 Task: Add an event with the title Second Project Quality Control and Improvement Measures, date '2023/12/11', time 9:15 AM to 11:15 AMand add a description: The training session will be facilitated by experienced professionals who specialize in team dynamics, collaboration, and organizational development. They will provide valuable insights, facilitate discussions, and guide participants through practical exercises to reinforce the concepts covered., put the event into Blue category . Add location for the event as: 321 Parc de la Ciutadella, Barcelona, Spain, logged in from the account softage.9@softage.netand send the event invitation to softage.7@softage.net with CC to  softage.8@softage.net. Set a reminder for the event 1 hour before
Action: Mouse moved to (98, 112)
Screenshot: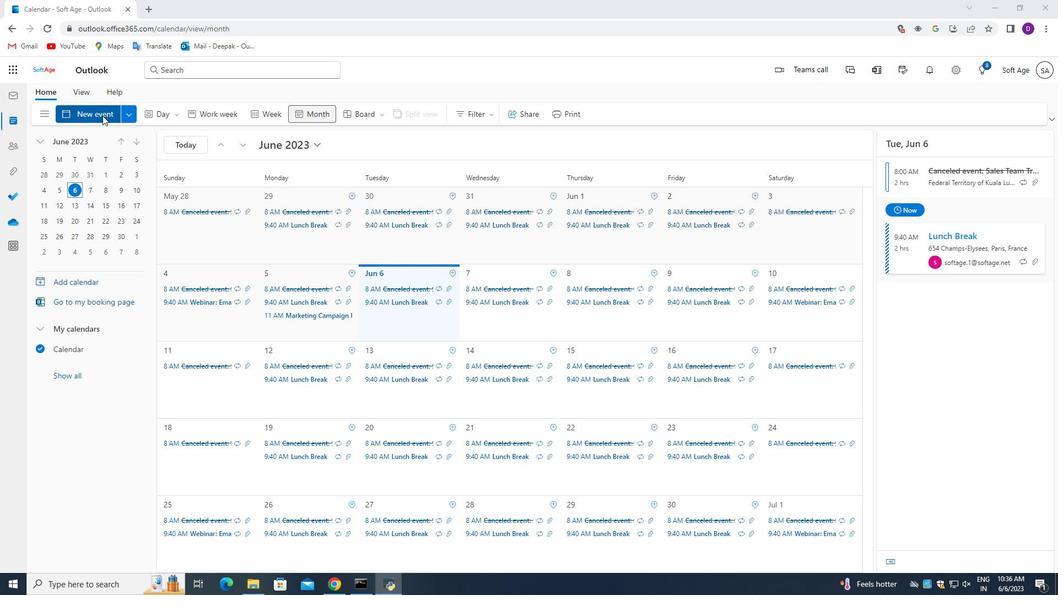 
Action: Mouse pressed left at (98, 112)
Screenshot: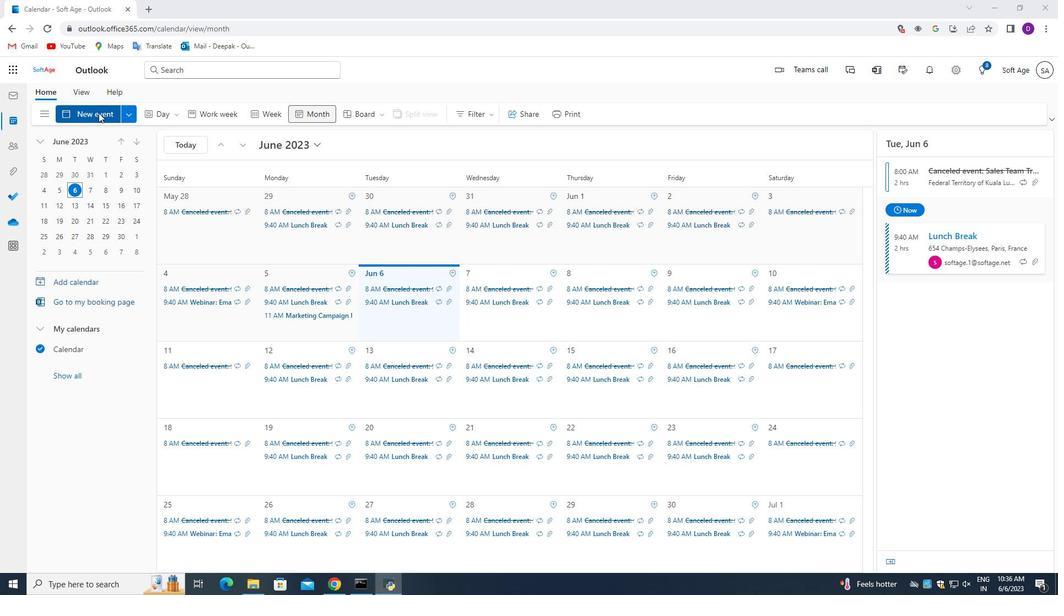 
Action: Mouse moved to (373, 436)
Screenshot: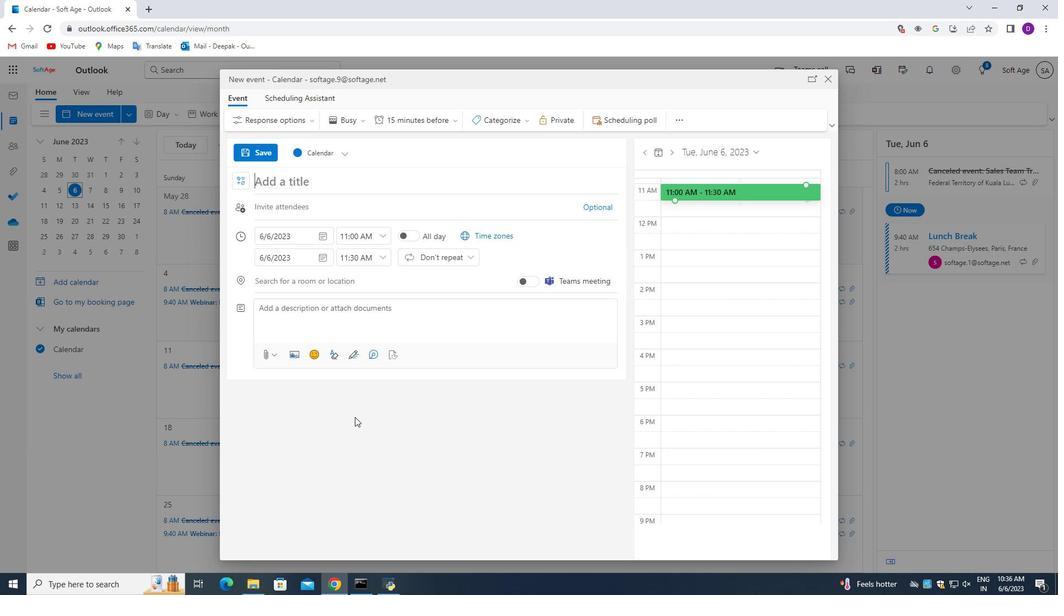 
Action: Key pressed <Key.shift_r>Second<Key.space><Key.shift>Project<Key.space><Key.shift_r>Quality<Key.space><Key.shift_r>Control<Key.space>and<Key.space><Key.shift>Improvement<Key.space><Key.shift>Measures
Screenshot: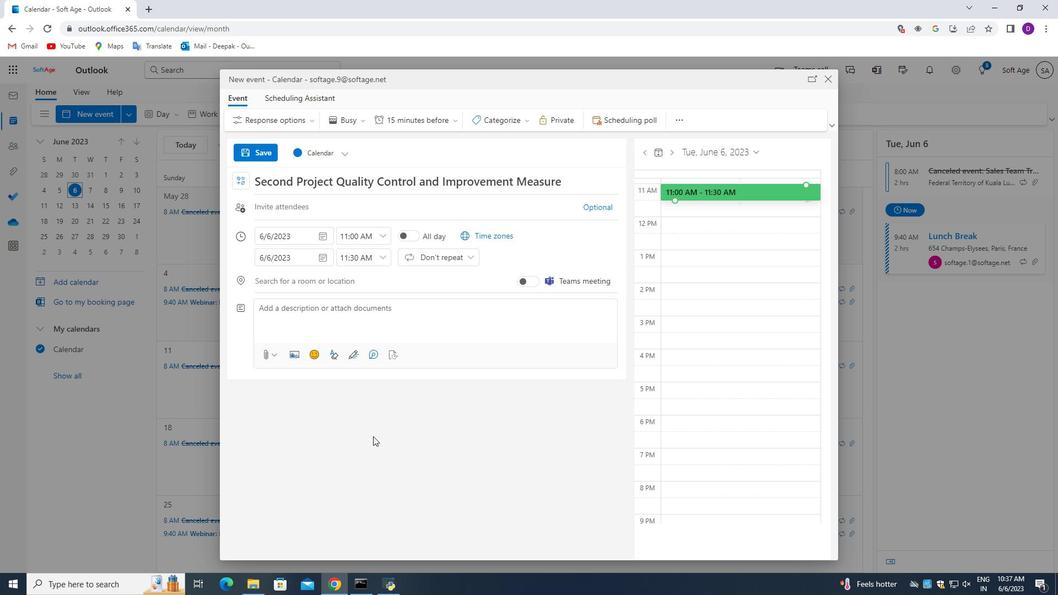 
Action: Mouse moved to (325, 235)
Screenshot: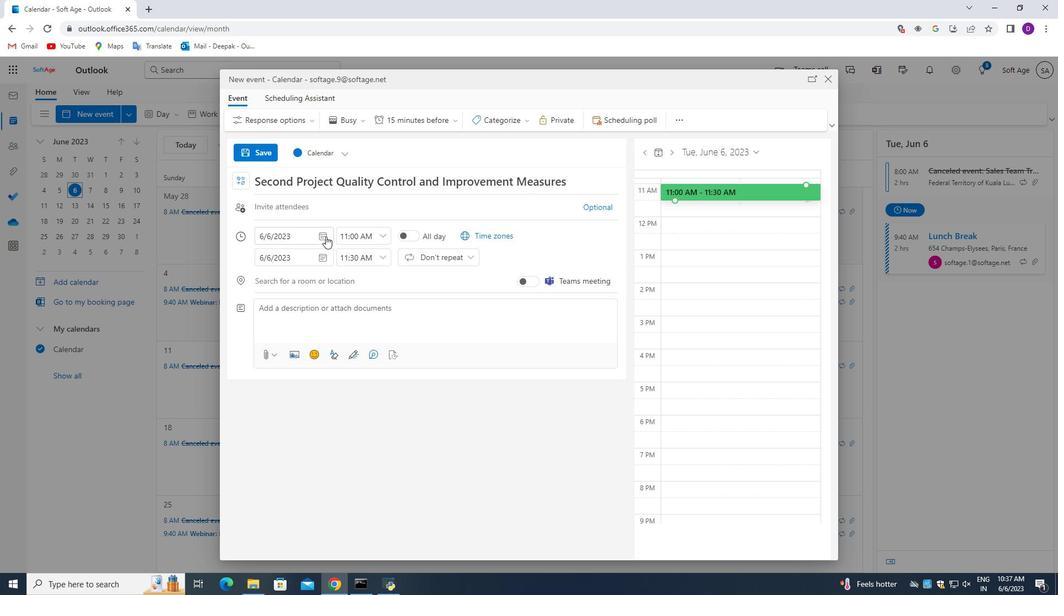 
Action: Mouse pressed left at (325, 235)
Screenshot: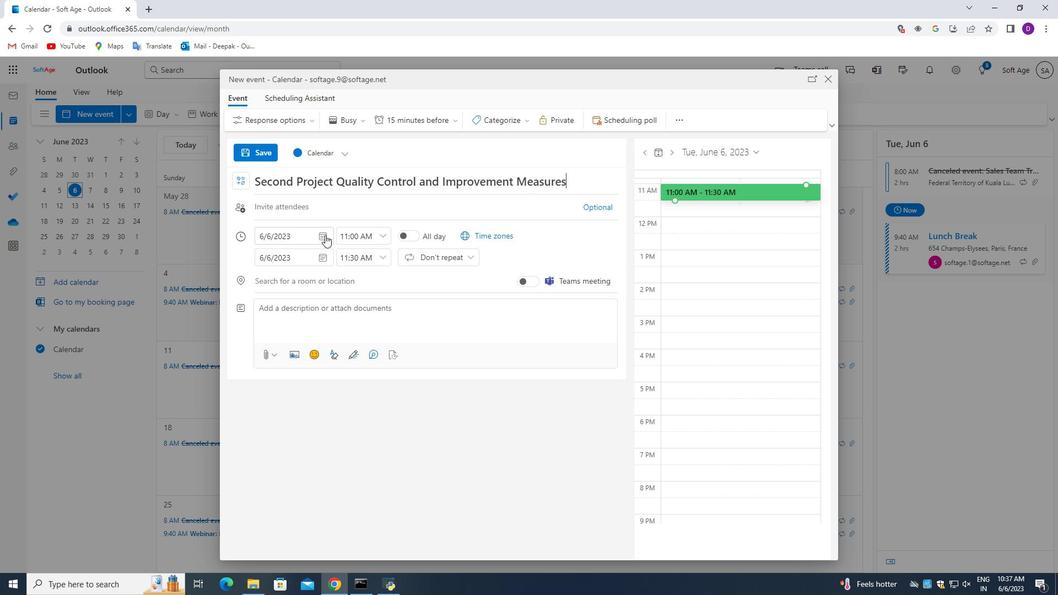 
Action: Mouse moved to (293, 255)
Screenshot: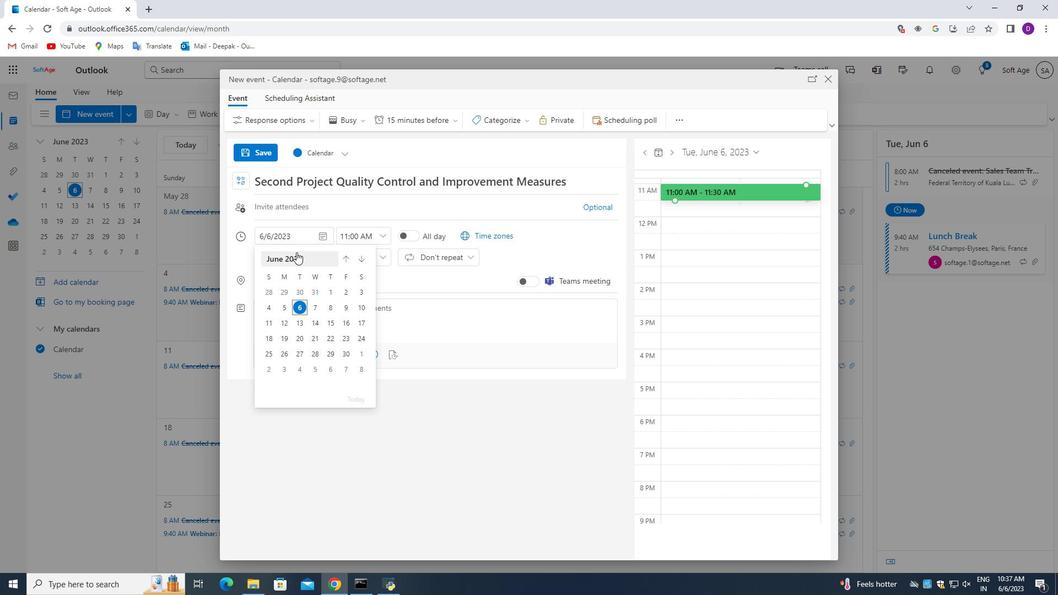 
Action: Mouse pressed left at (293, 255)
Screenshot: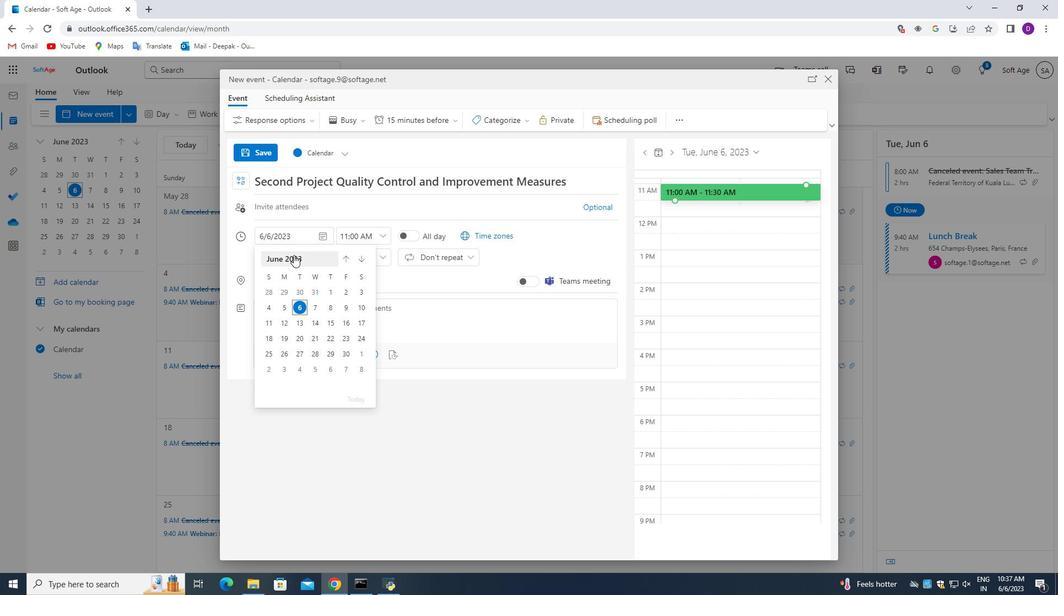 
Action: Mouse moved to (355, 342)
Screenshot: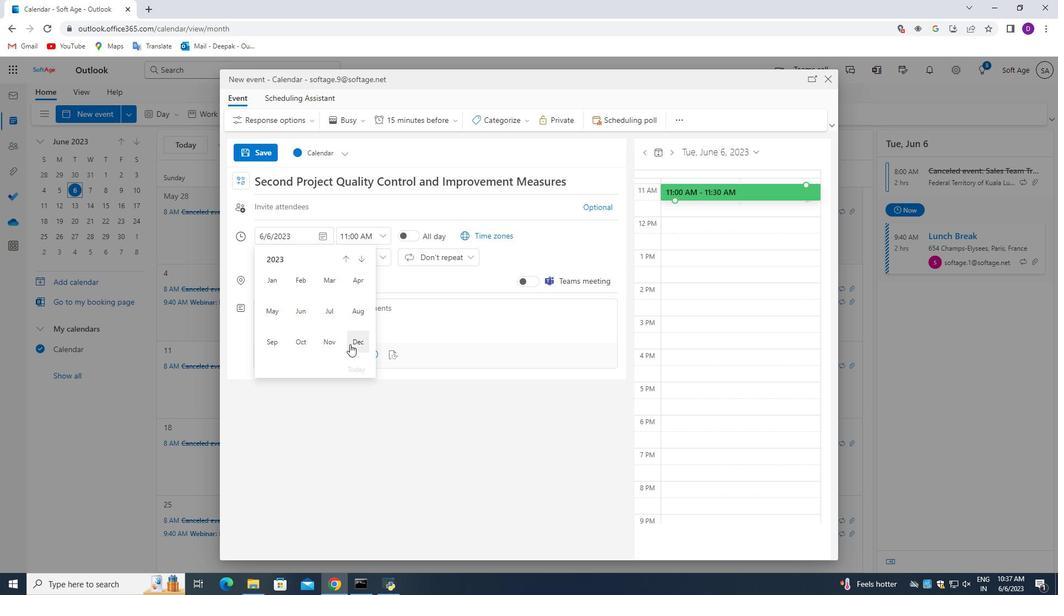 
Action: Mouse pressed left at (355, 342)
Screenshot: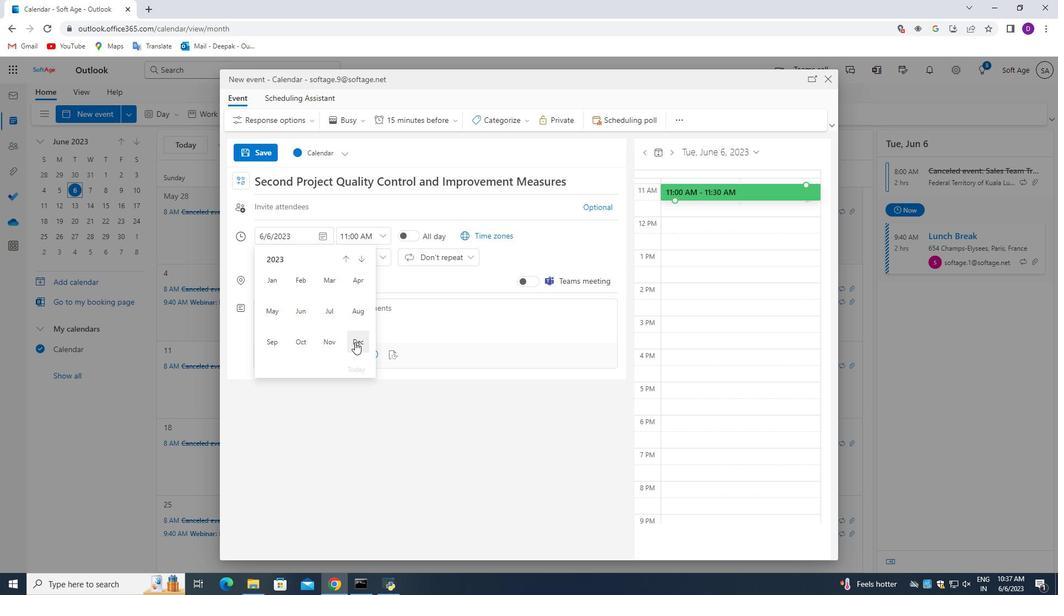 
Action: Mouse moved to (287, 324)
Screenshot: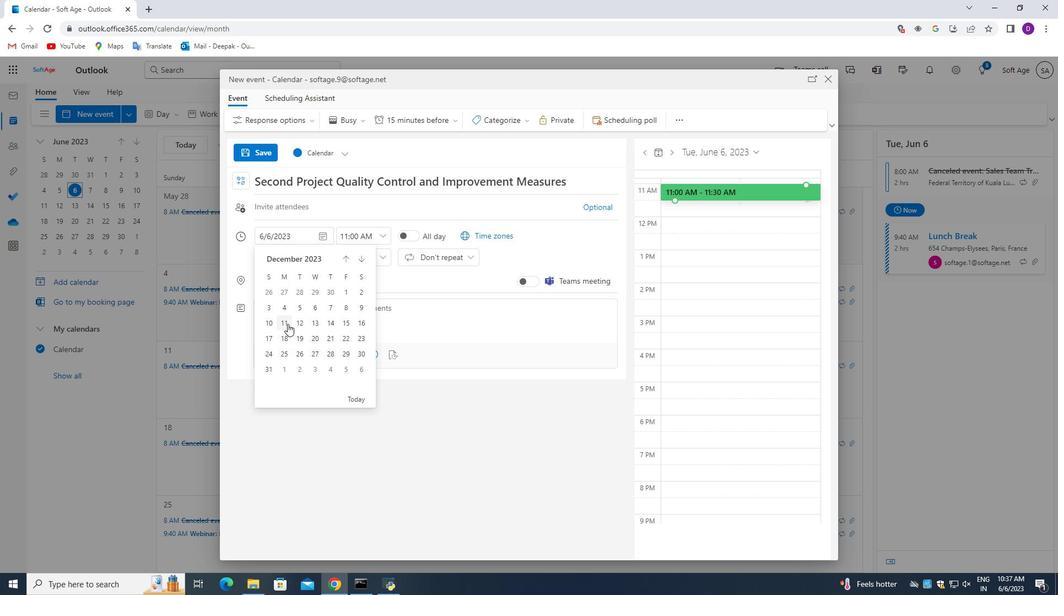 
Action: Mouse pressed left at (287, 324)
Screenshot: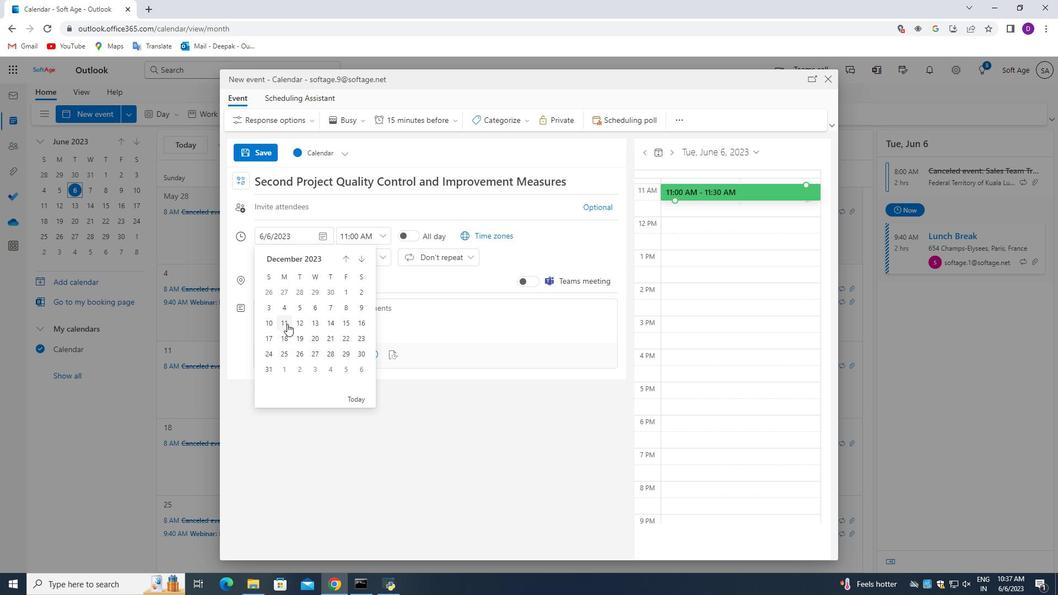 
Action: Mouse moved to (348, 238)
Screenshot: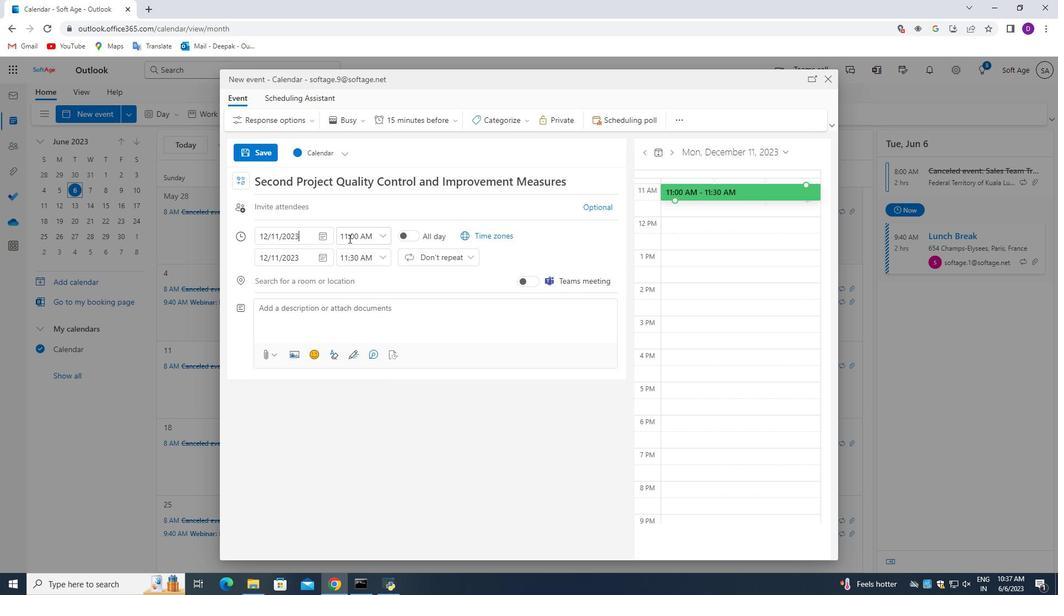 
Action: Mouse pressed left at (348, 238)
Screenshot: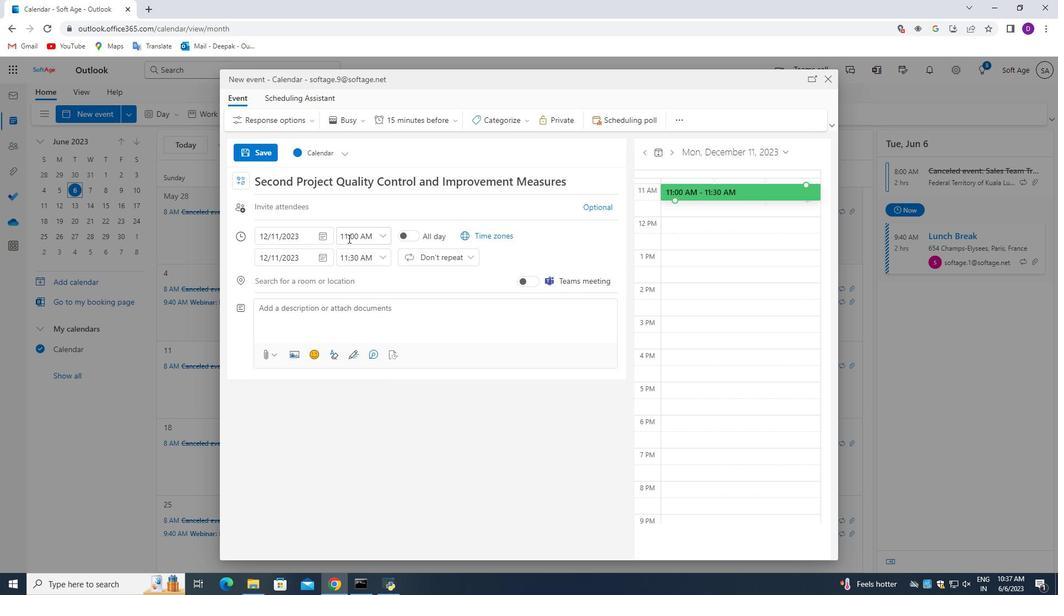 
Action: Mouse moved to (347, 236)
Screenshot: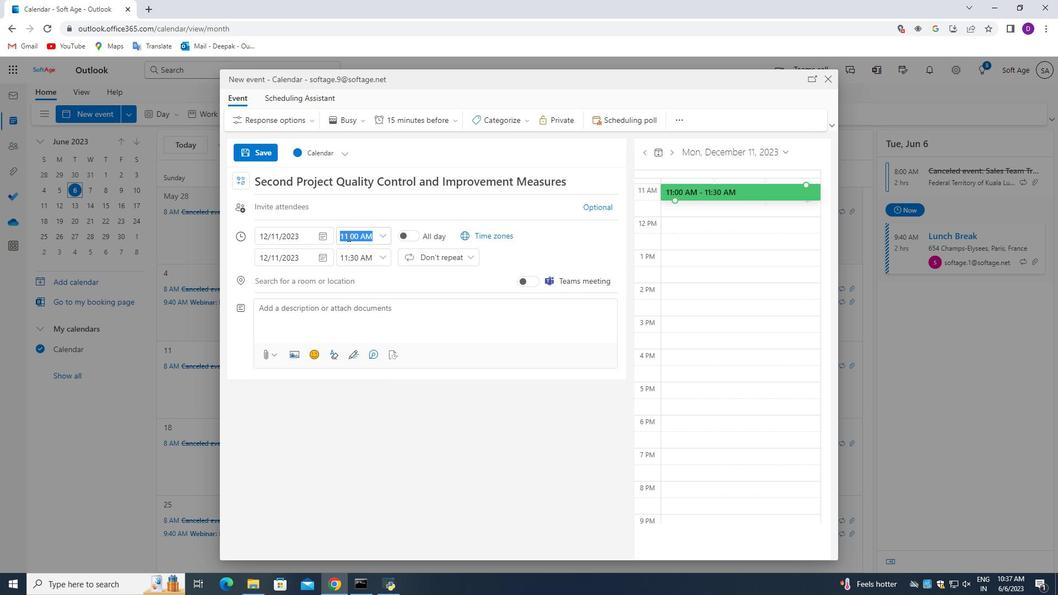 
Action: Mouse pressed left at (347, 236)
Screenshot: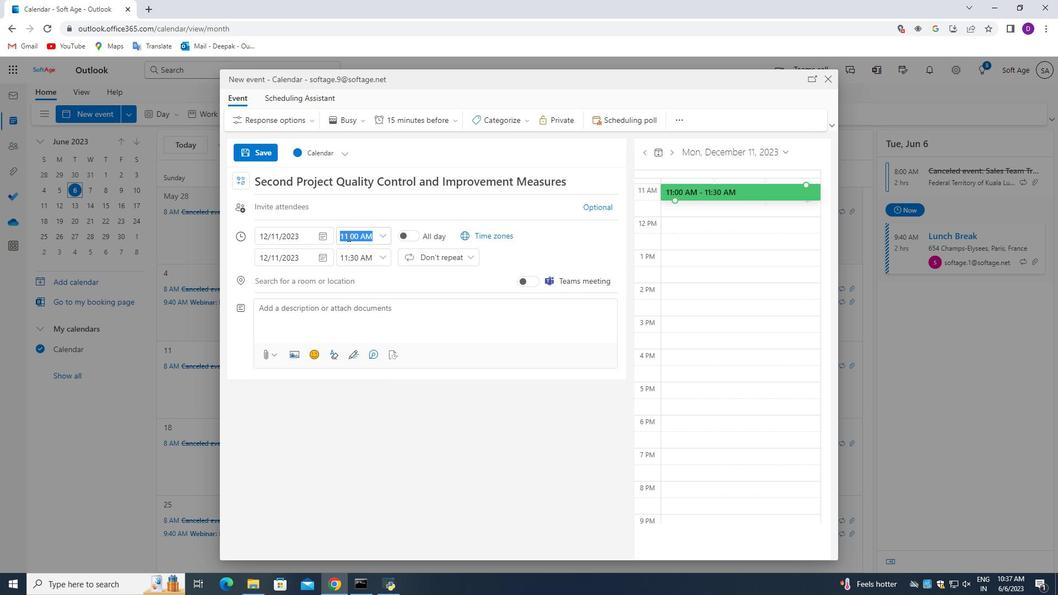 
Action: Mouse pressed left at (347, 236)
Screenshot: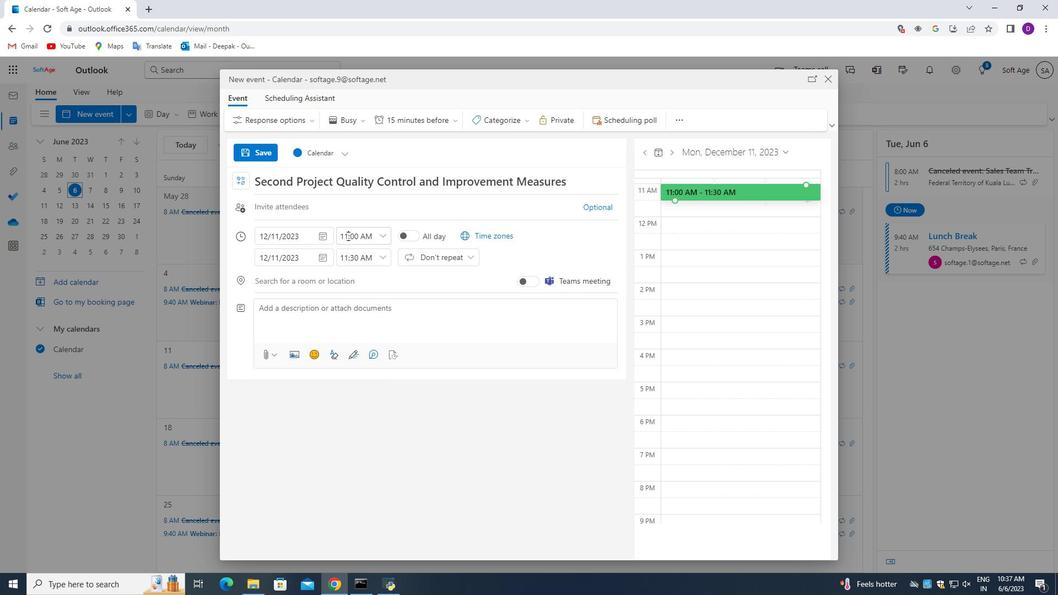 
Action: Mouse moved to (347, 237)
Screenshot: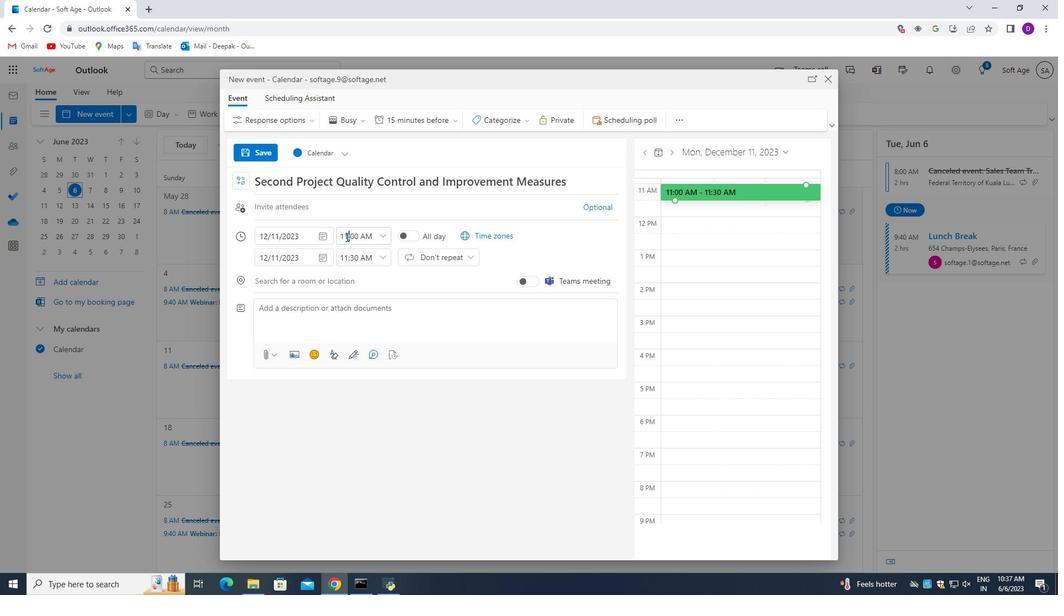 
Action: Mouse pressed left at (347, 237)
Screenshot: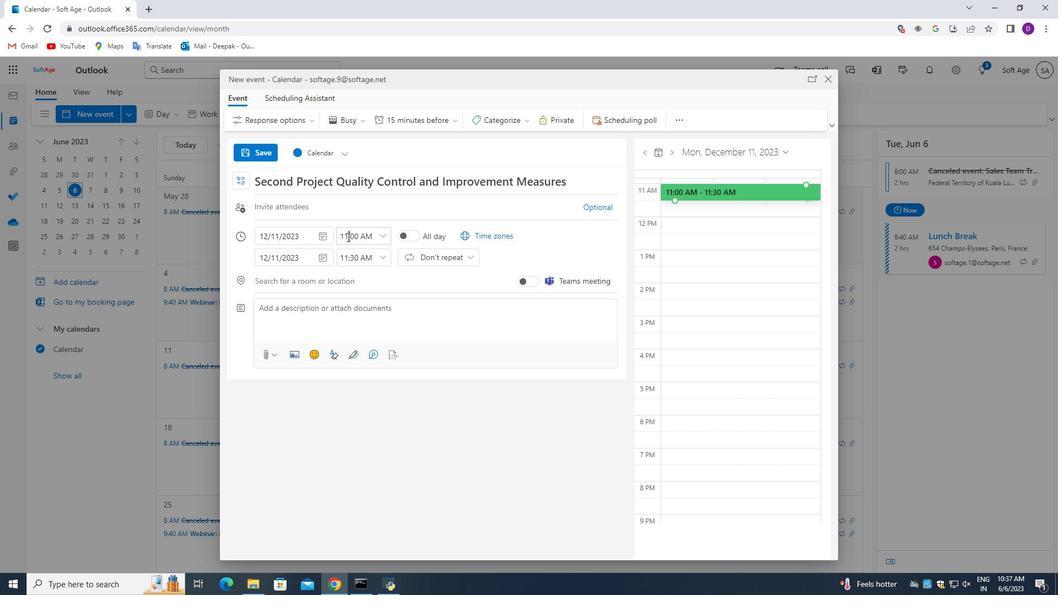 
Action: Mouse moved to (357, 258)
Screenshot: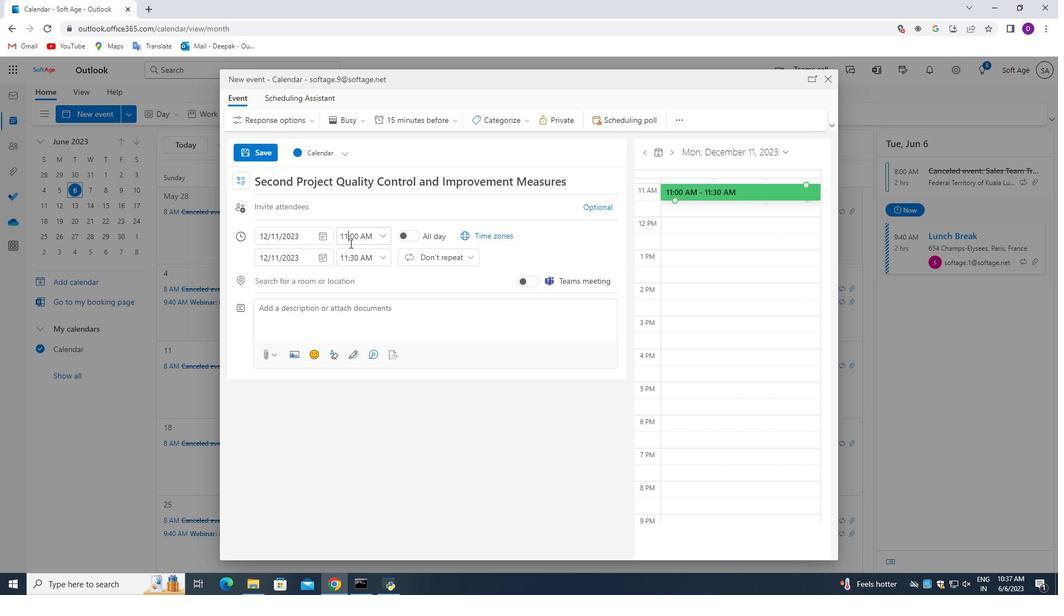 
Action: Key pressed <Key.backspace><Key.backspace>9<Key.right><Key.right><Key.right><Key.backspace><Key.backspace>15
Screenshot: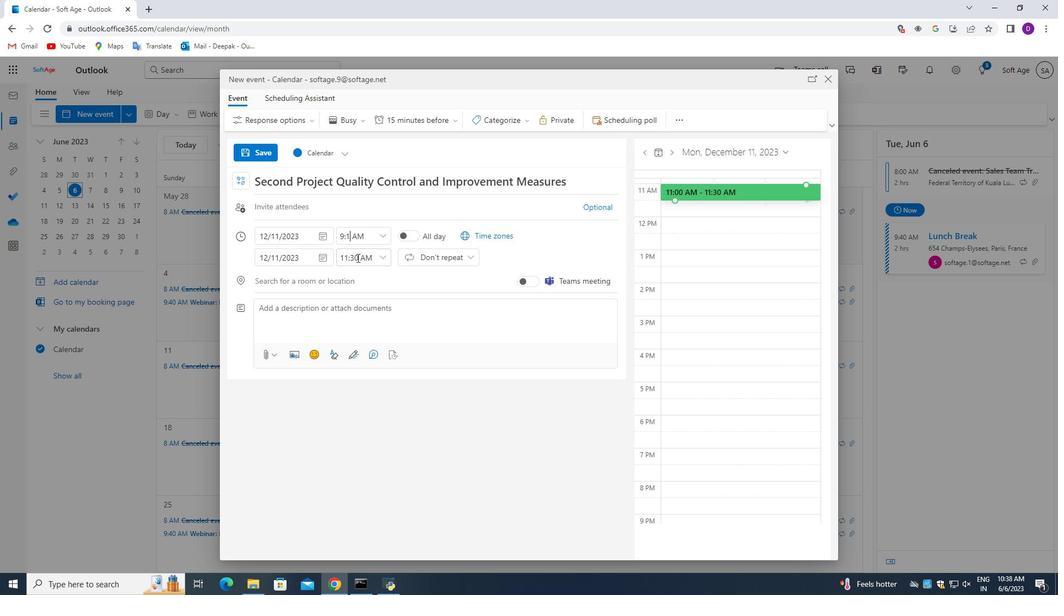 
Action: Mouse moved to (379, 258)
Screenshot: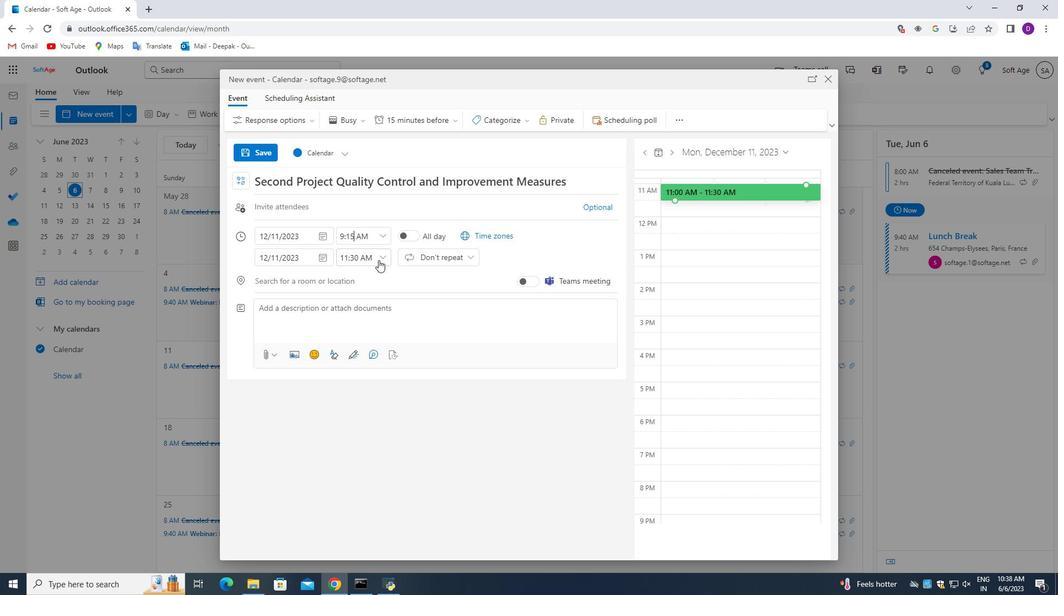 
Action: Mouse pressed left at (379, 258)
Screenshot: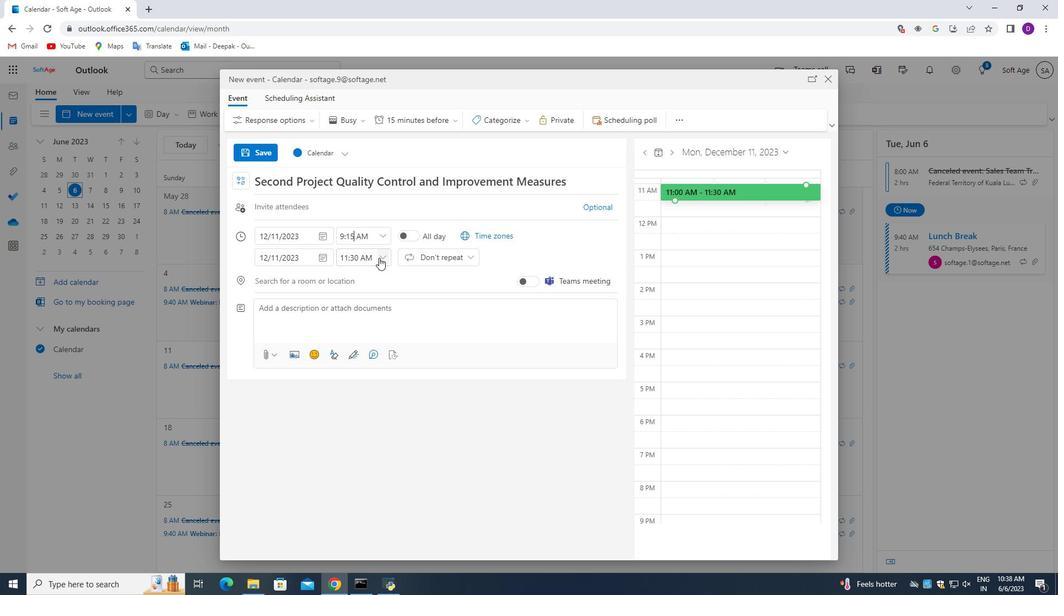 
Action: Mouse moved to (380, 257)
Screenshot: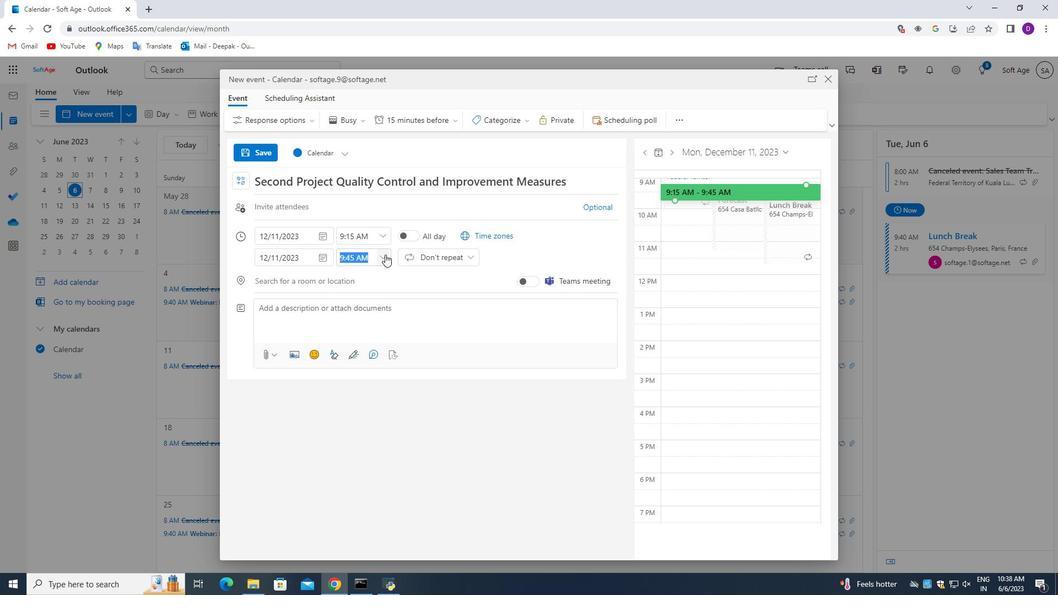 
Action: Mouse pressed left at (380, 257)
Screenshot: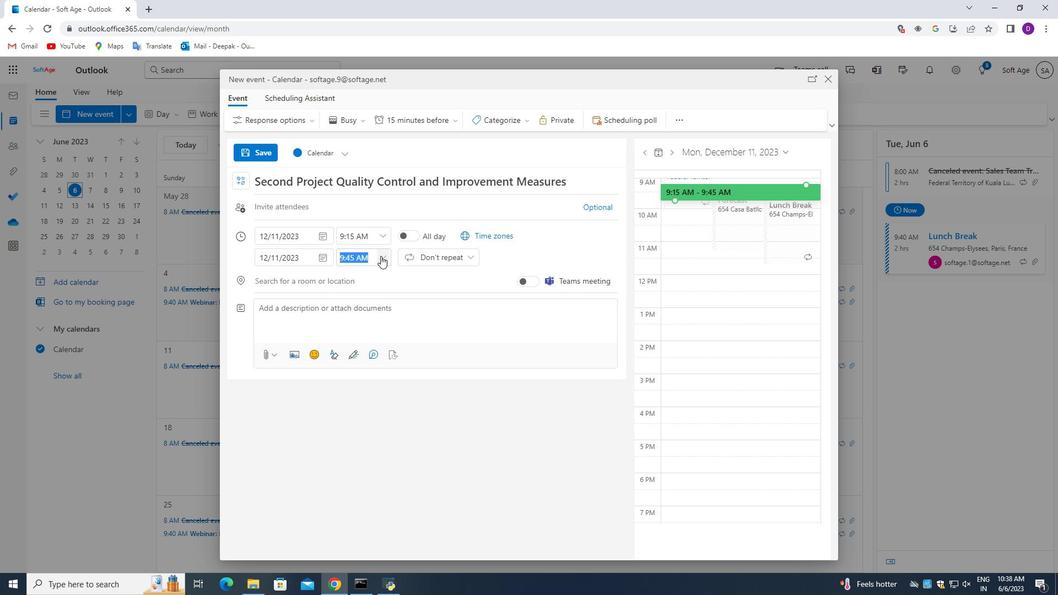 
Action: Mouse moved to (372, 335)
Screenshot: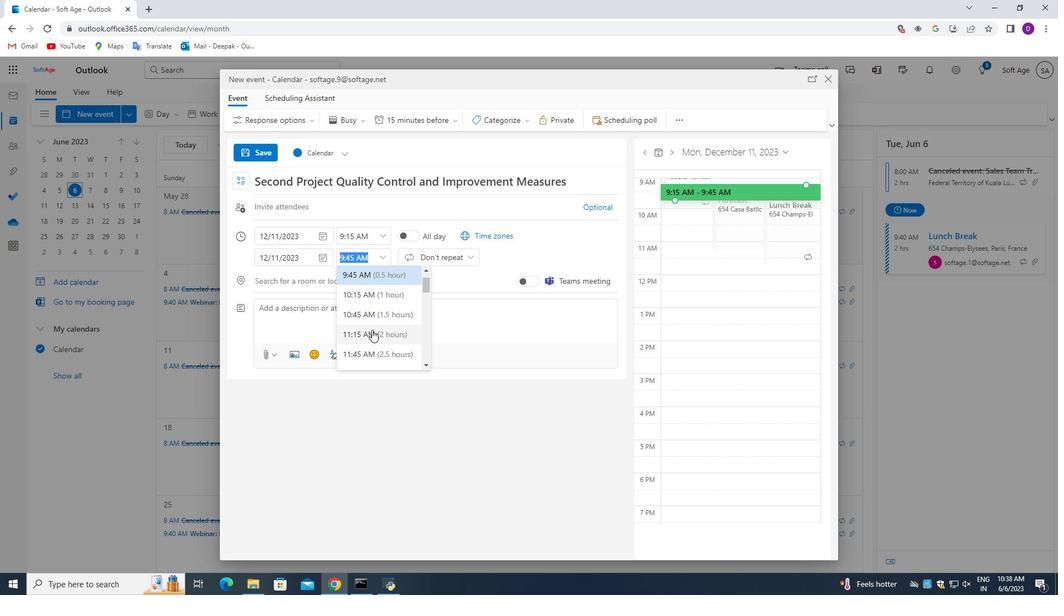 
Action: Mouse pressed left at (372, 335)
Screenshot: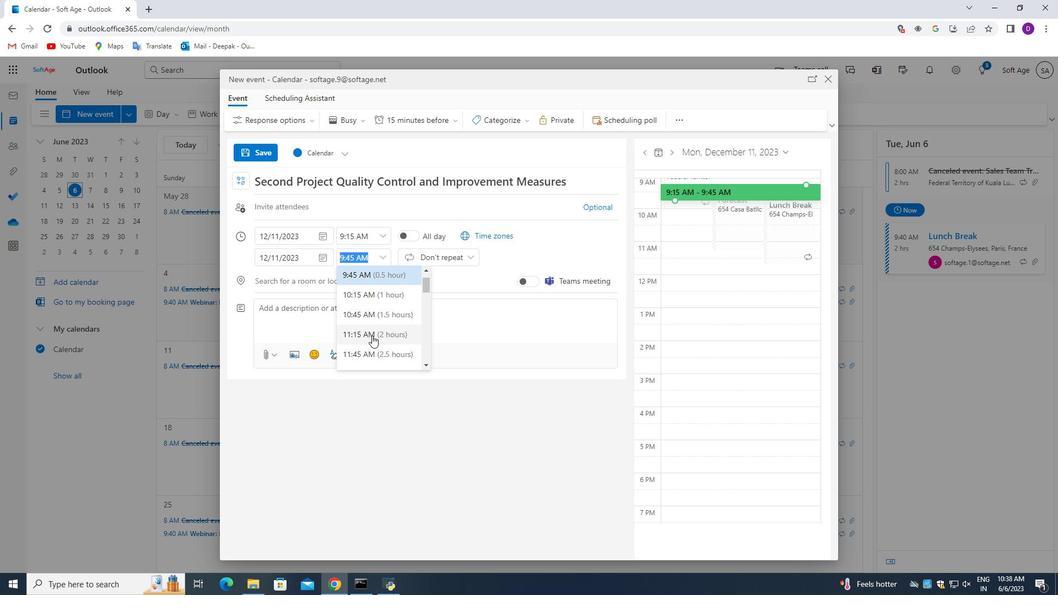 
Action: Mouse moved to (337, 308)
Screenshot: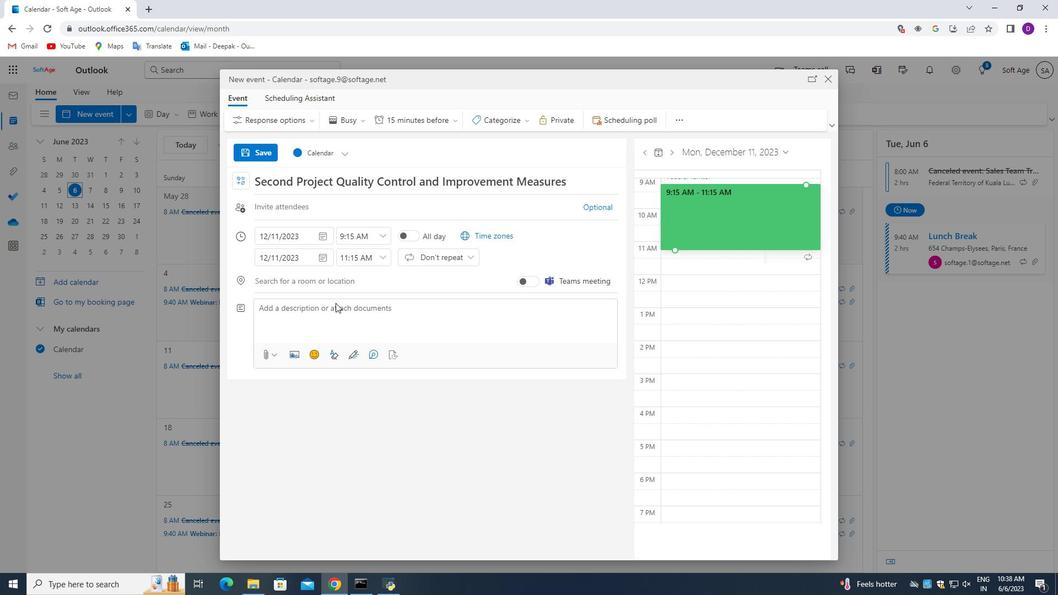 
Action: Mouse pressed left at (337, 308)
Screenshot: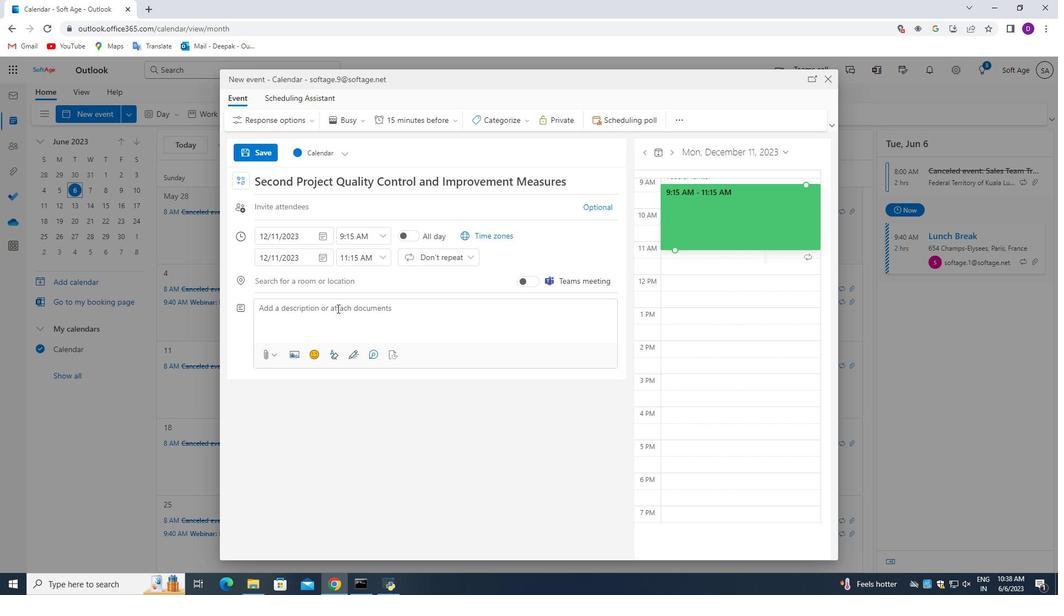 
Action: Mouse moved to (304, 84)
Screenshot: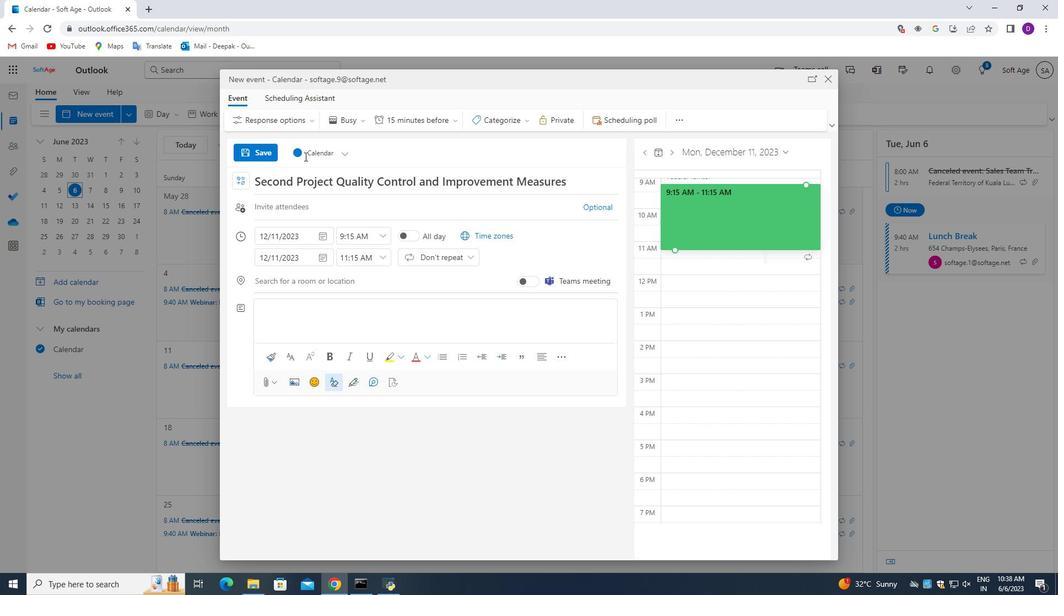 
Action: Key pressed <Key.shift_r>The<Key.space><Key.shift_r>training<Key.space>session<Key.space>will<Key.space>be<Key.space>facilitated<Key.space>by<Key.space>experienced<Key.space>professionals<Key.space>who<Key.space><Key.backspace><Key.space>specialize<Key.space>in<Key.space>team<Key.space>dynamics,<Key.space>collaboration,<Key.space>and<Key.space>organizational<Key.space>development.<Key.space><Key.shift_r>They<Key.space>will<Key.space>provide<Key.space>valuable<Key.space>insights,<Key.space>facilitate<Key.space>discussions,<Key.space>and<Key.space>guide<Key.space>participants<Key.space>through<Key.space>practical<Key.space>exercises<Key.space>to<Key.space>reinforce<Key.space>the<Key.space>concepts<Key.space>covered<Key.space><Key.backspace>.<Key.space>
Screenshot: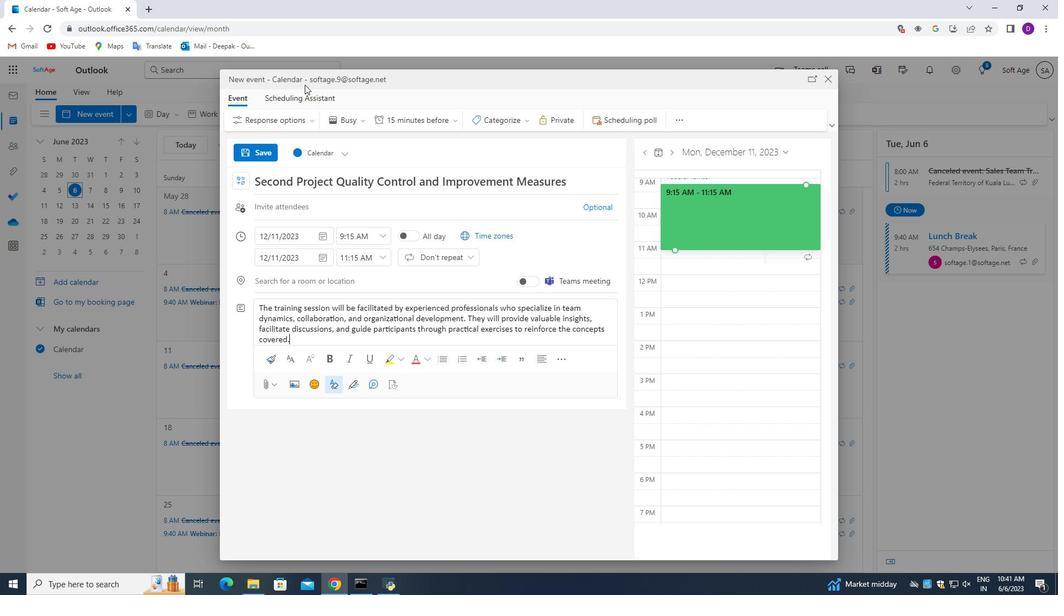 
Action: Mouse moved to (514, 122)
Screenshot: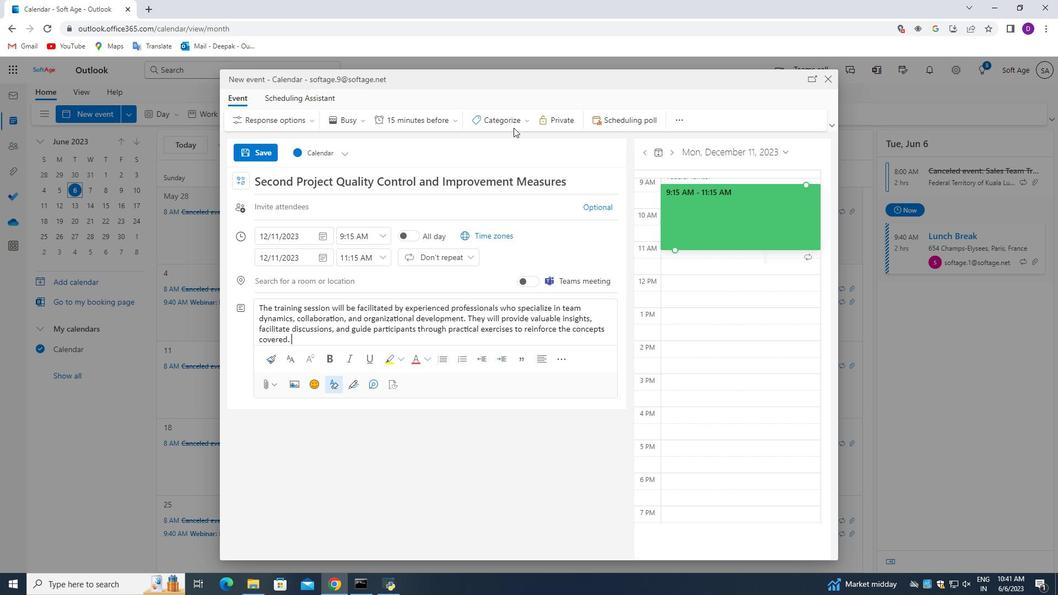 
Action: Mouse pressed left at (514, 122)
Screenshot: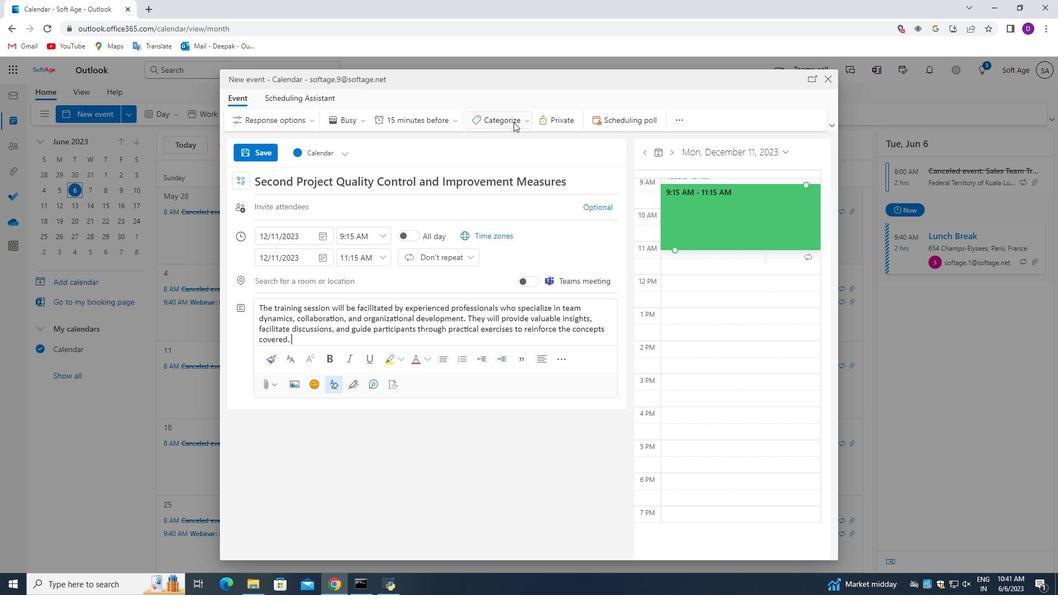 
Action: Mouse moved to (510, 140)
Screenshot: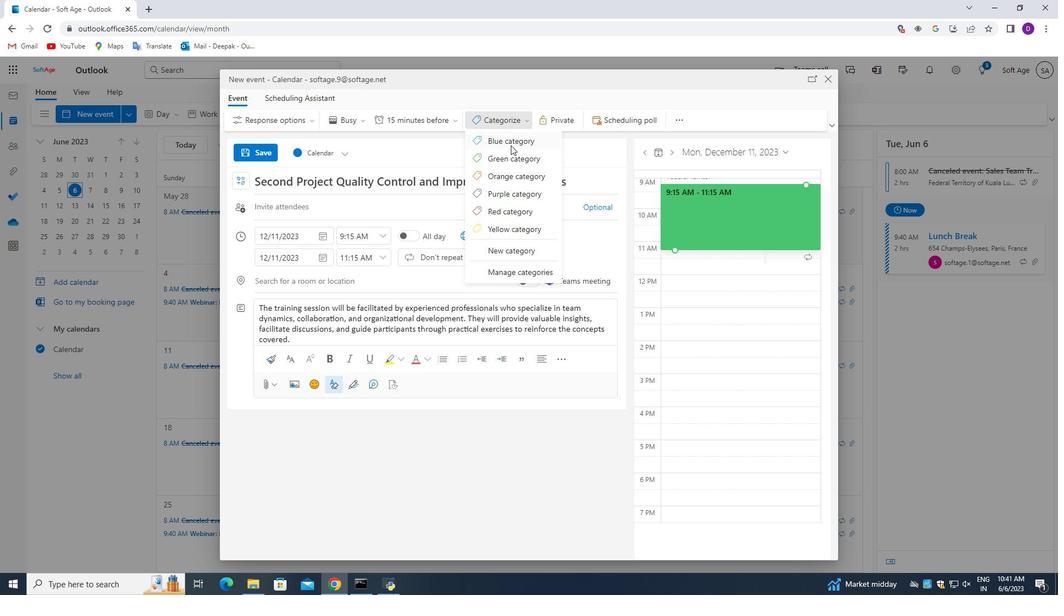 
Action: Mouse pressed left at (510, 140)
Screenshot: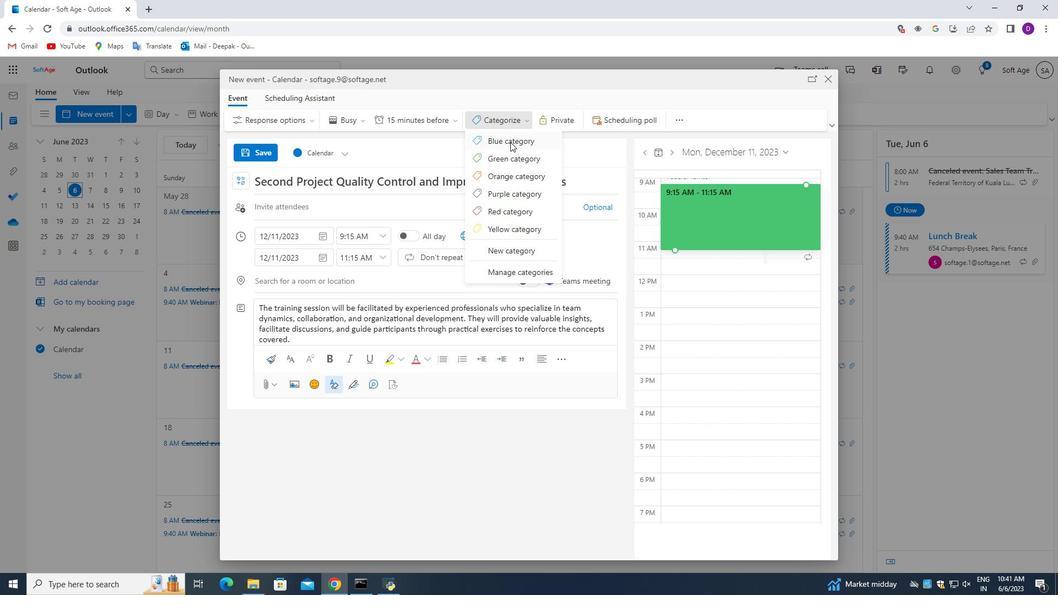 
Action: Mouse moved to (317, 282)
Screenshot: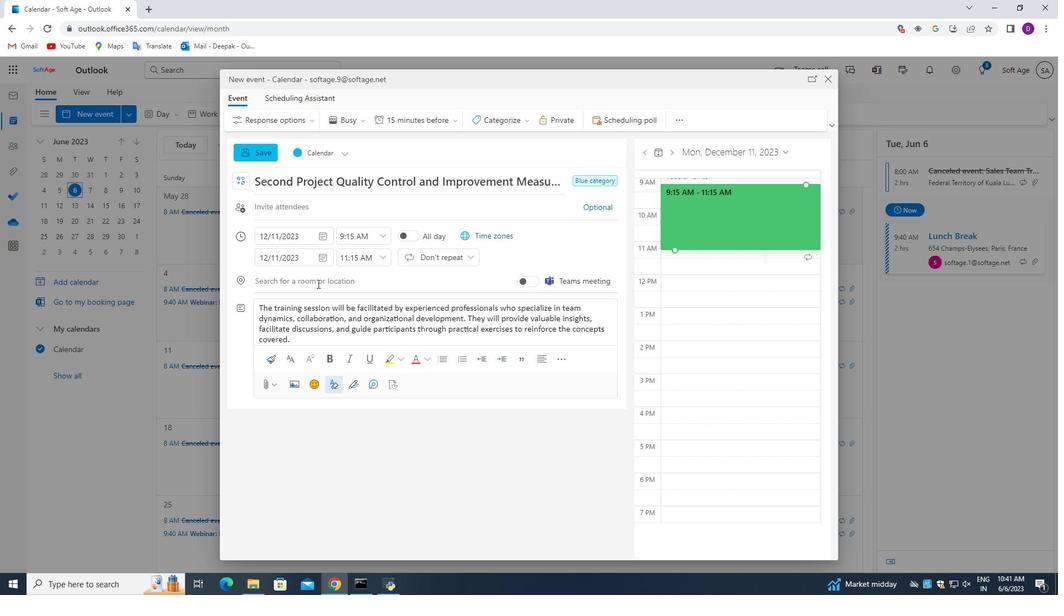 
Action: Mouse pressed left at (317, 282)
Screenshot: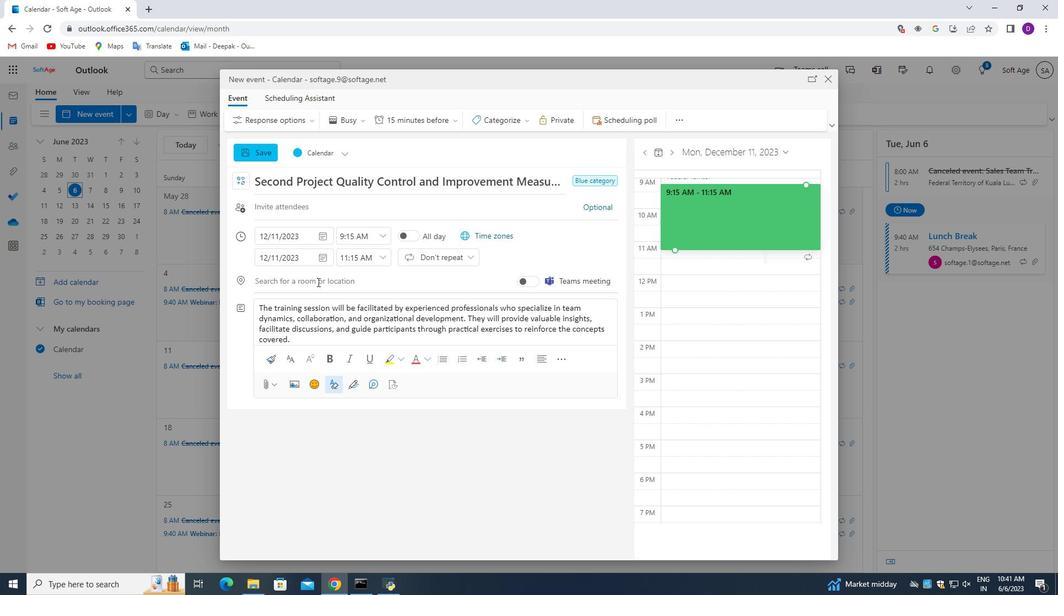
Action: Mouse moved to (317, 282)
Screenshot: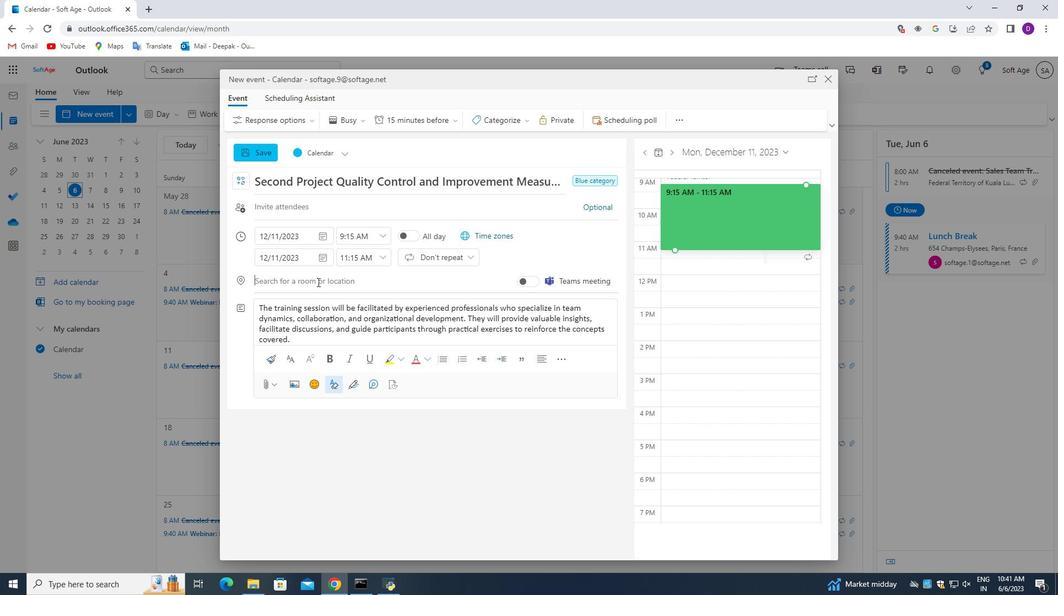 
Action: Key pressed 321<Key.space><Key.shift>Parc<Key.space>de<Key.space>la<Key.space><Key.shift_r>Cir<Key.backspace>utadella,<Key.space><Key.shift_r>Barcelona,<Key.space><Key.shift_r>Spain
Screenshot: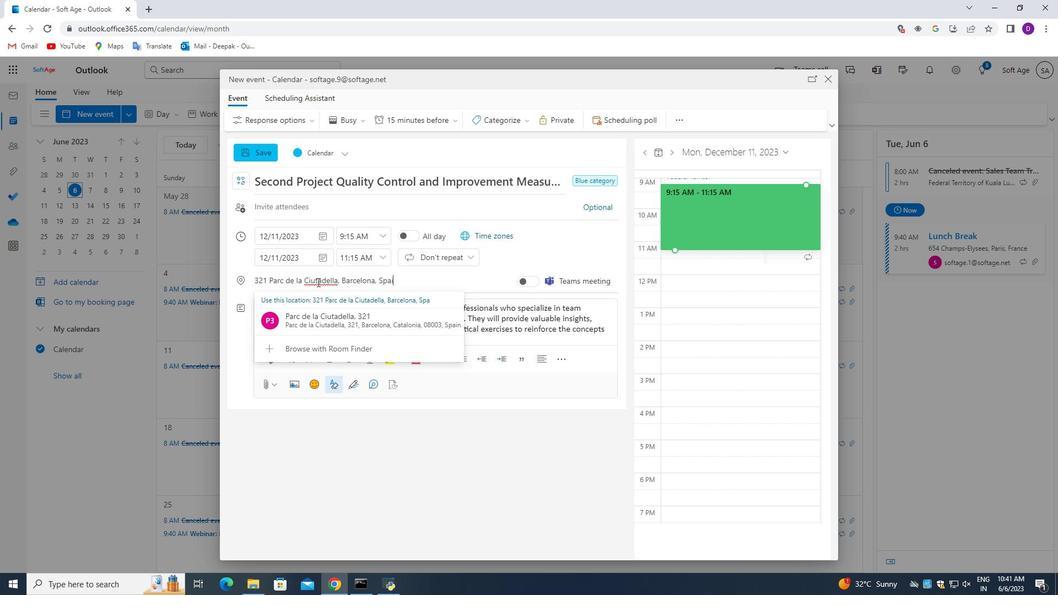 
Action: Mouse moved to (392, 423)
Screenshot: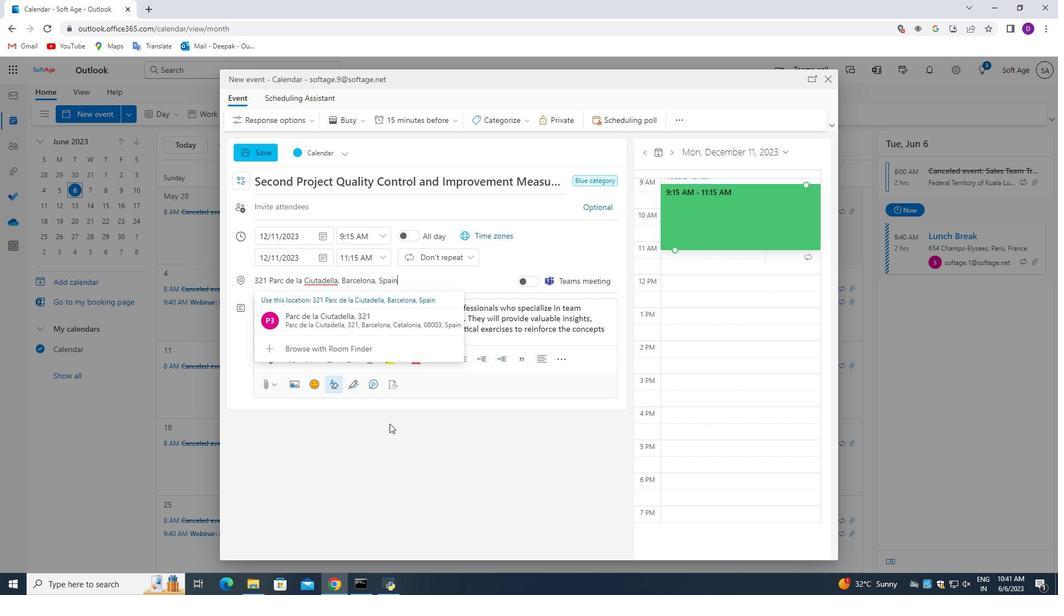 
Action: Mouse pressed left at (392, 423)
Screenshot: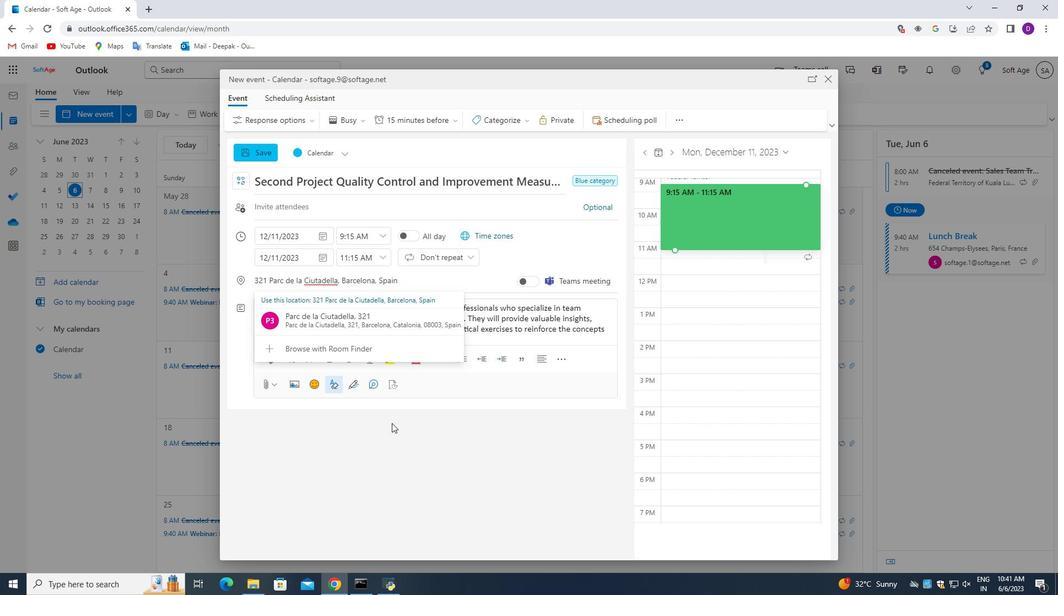 
Action: Mouse moved to (284, 208)
Screenshot: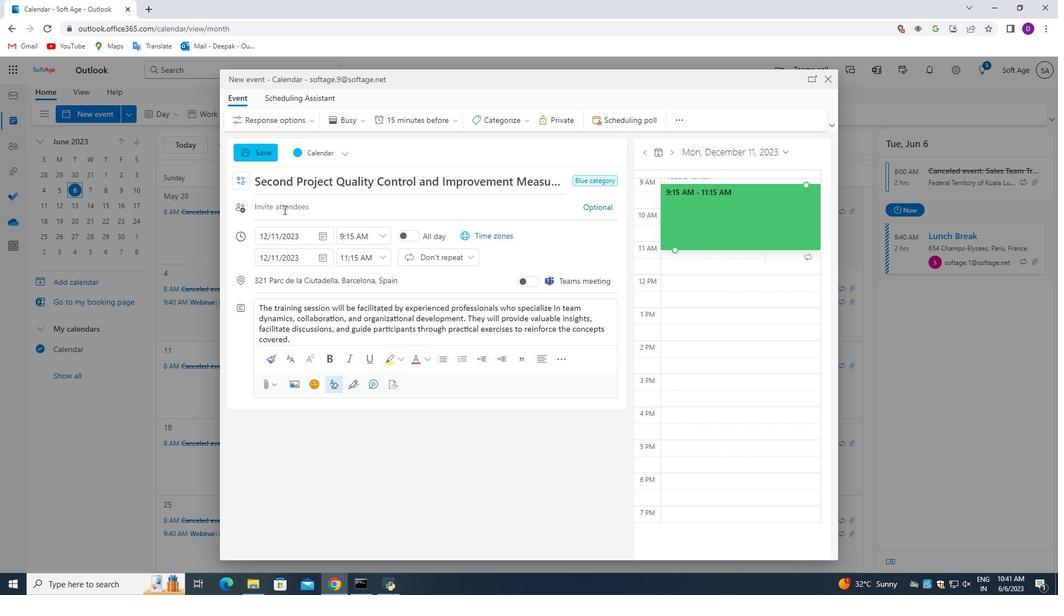 
Action: Mouse pressed left at (284, 208)
Screenshot: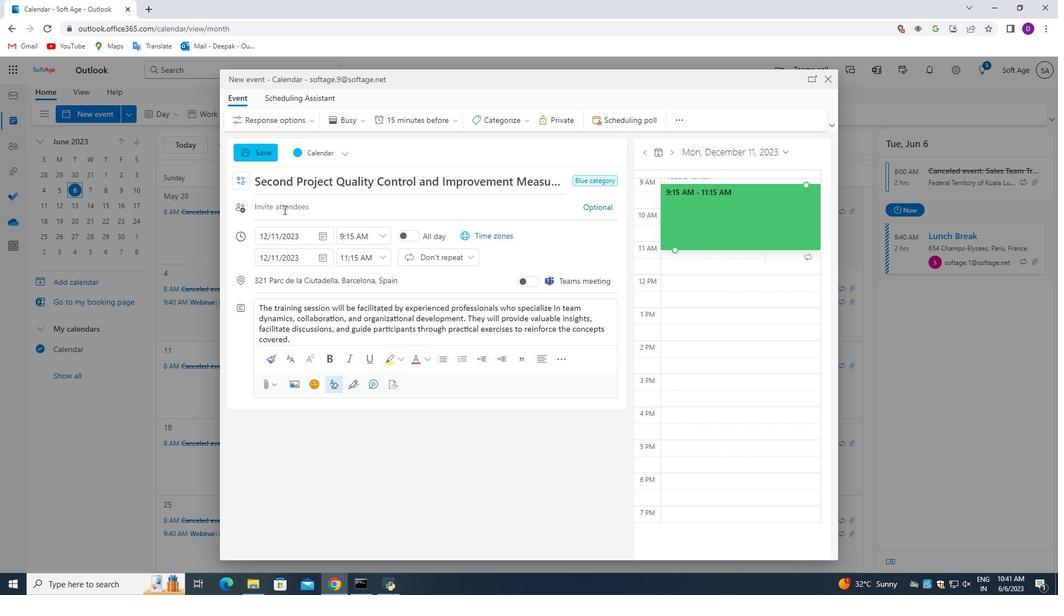 
Action: Mouse moved to (385, 515)
Screenshot: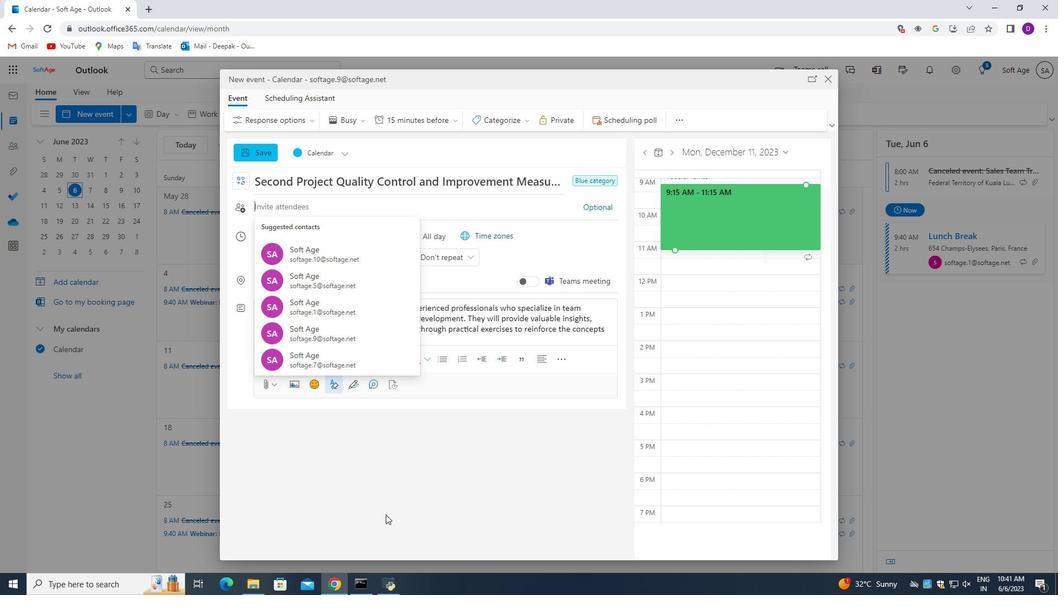 
Action: Key pressed soft
Screenshot: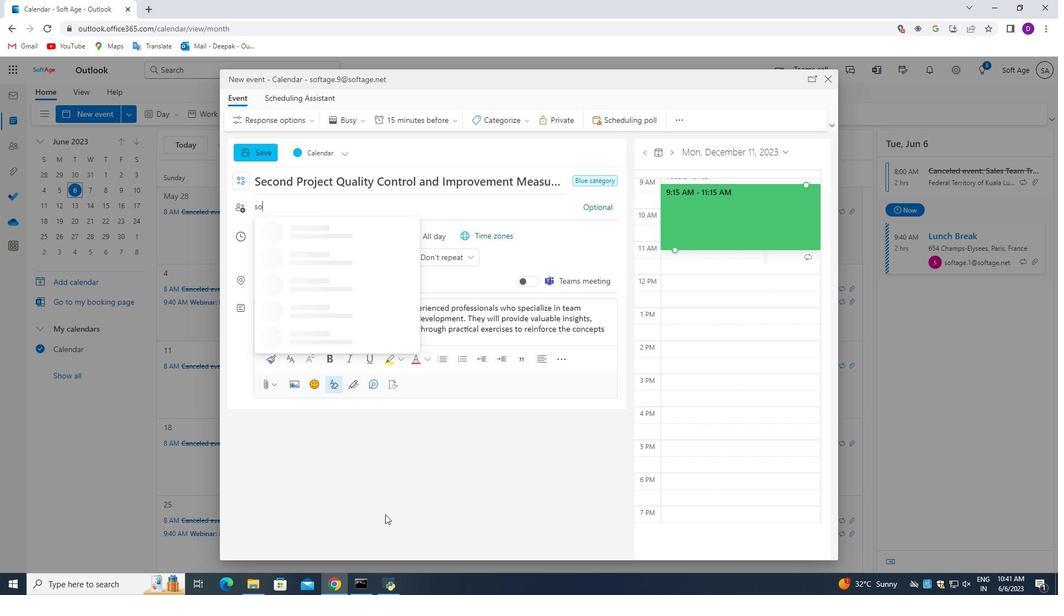 
Action: Mouse moved to (385, 515)
Screenshot: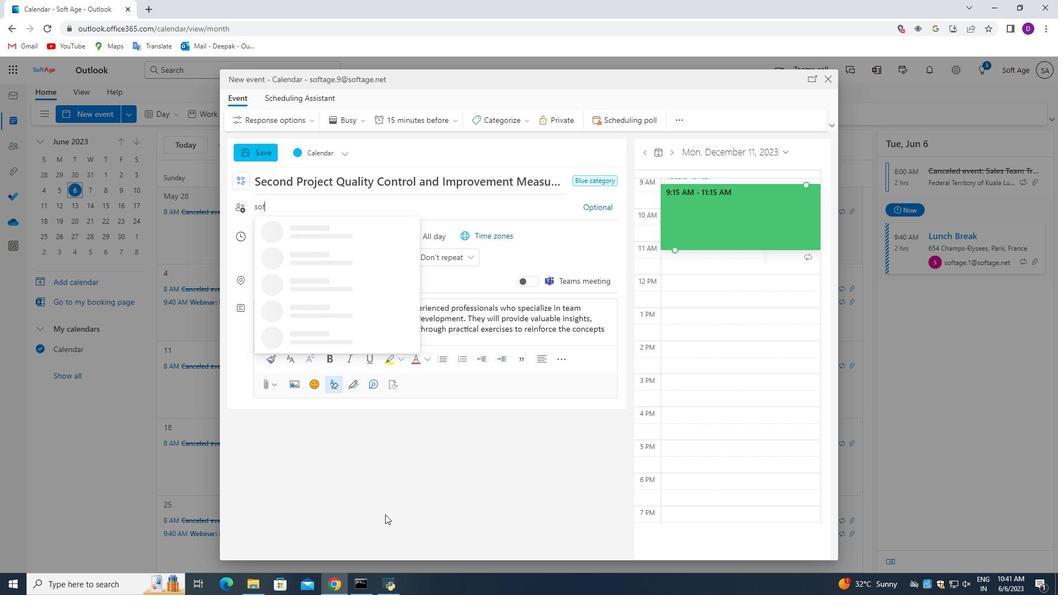 
Action: Key pressed age.7<Key.shift>@softage.net<Key.enter>
Screenshot: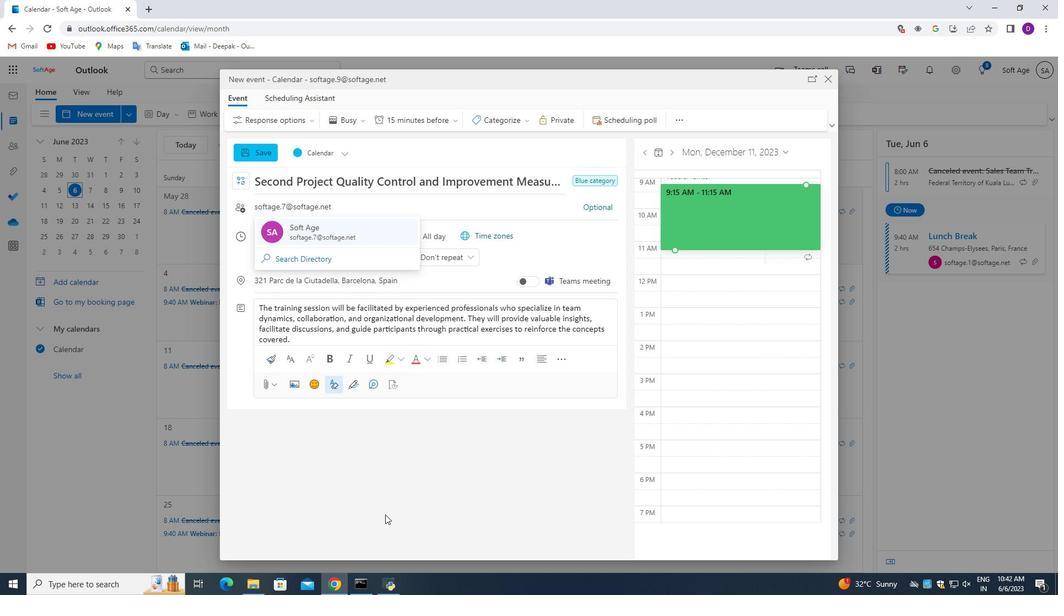 
Action: Mouse moved to (594, 212)
Screenshot: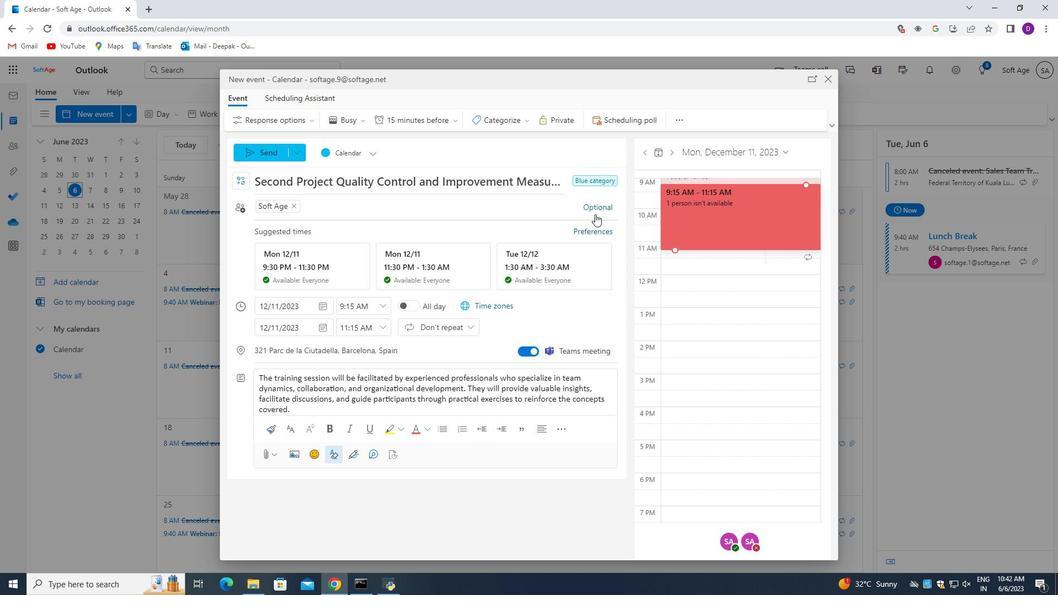 
Action: Mouse pressed left at (594, 212)
Screenshot: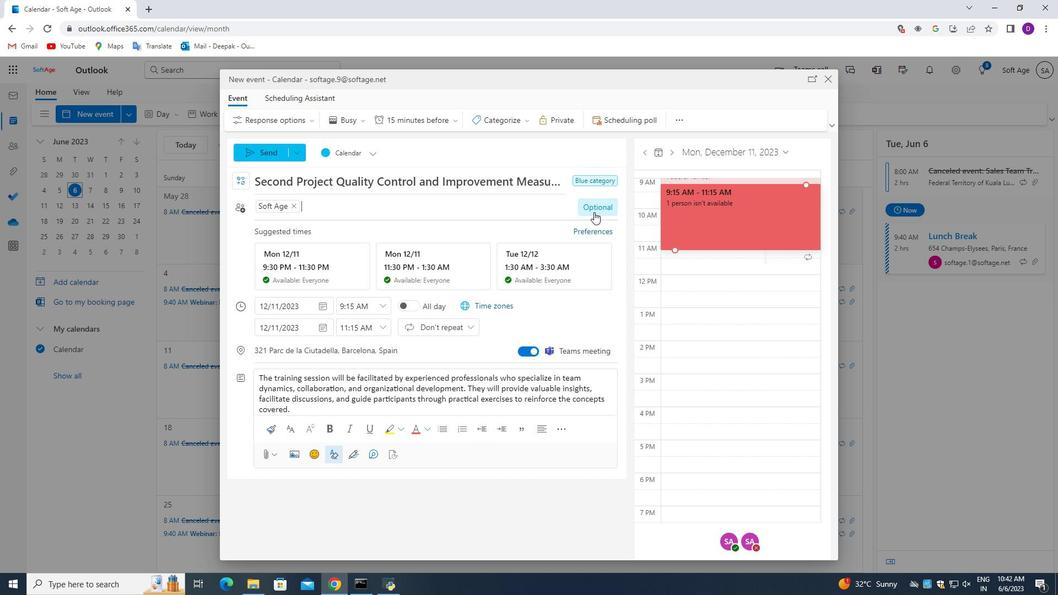 
Action: Mouse moved to (344, 209)
Screenshot: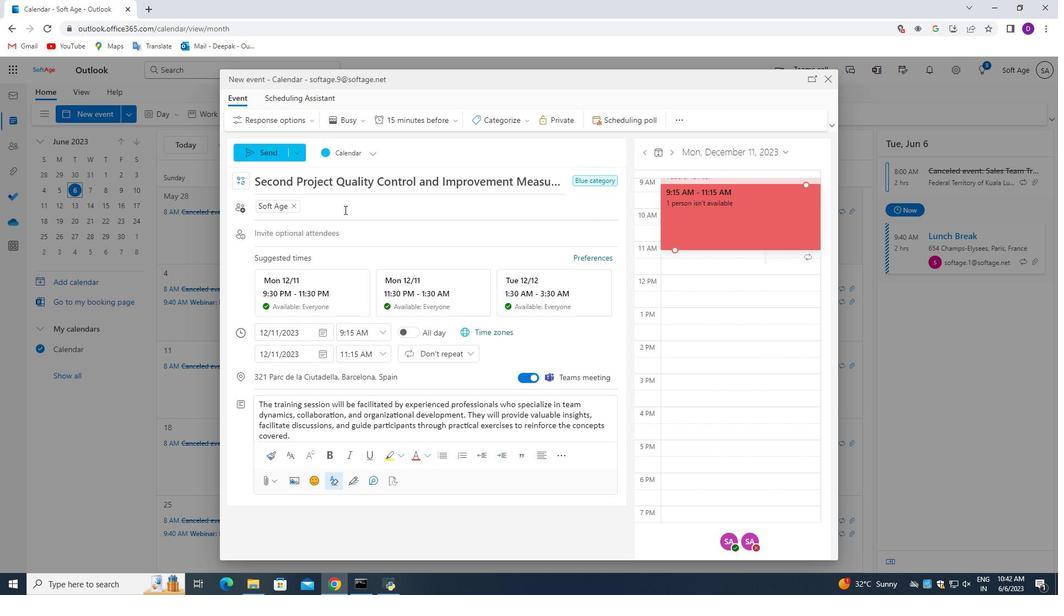 
Action: Key pressed softage.8<Key.shift><Key.shift><Key.shift>@softage.net<Key.enter>
Screenshot: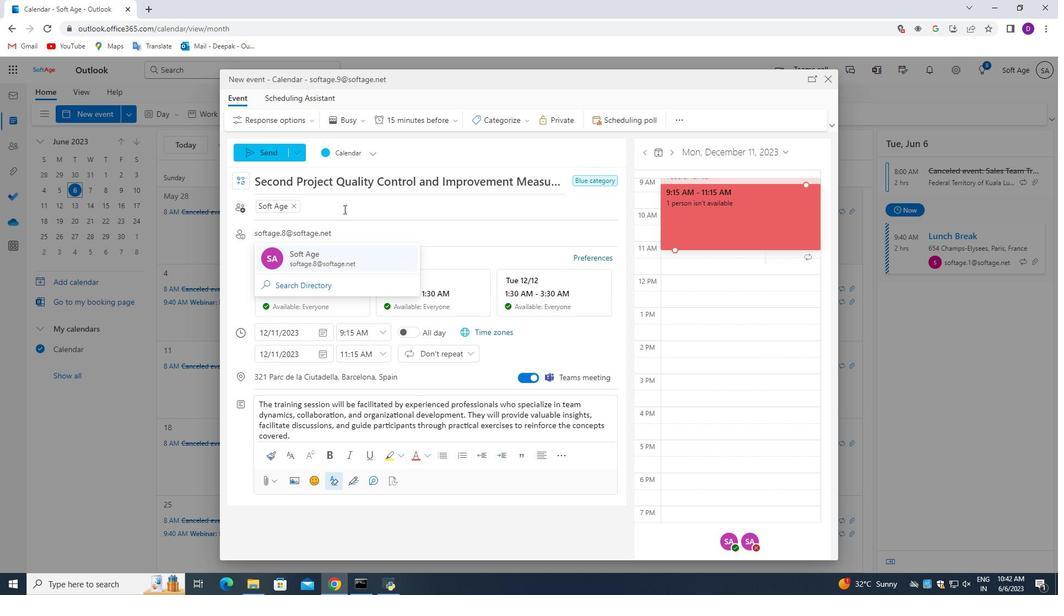 
Action: Mouse moved to (407, 324)
Screenshot: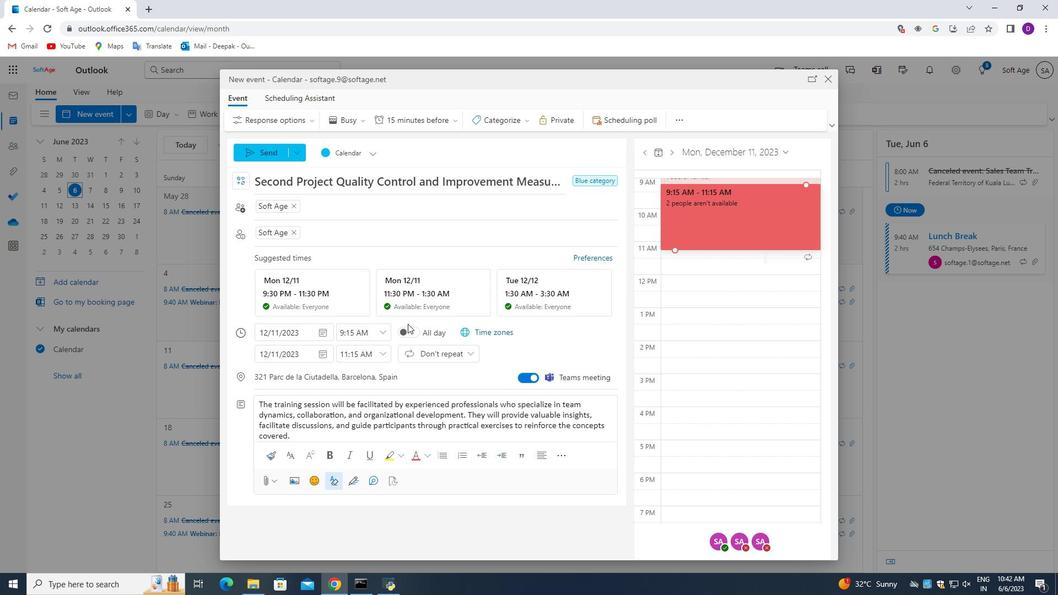 
Action: Mouse scrolled (407, 324) with delta (0, 0)
Screenshot: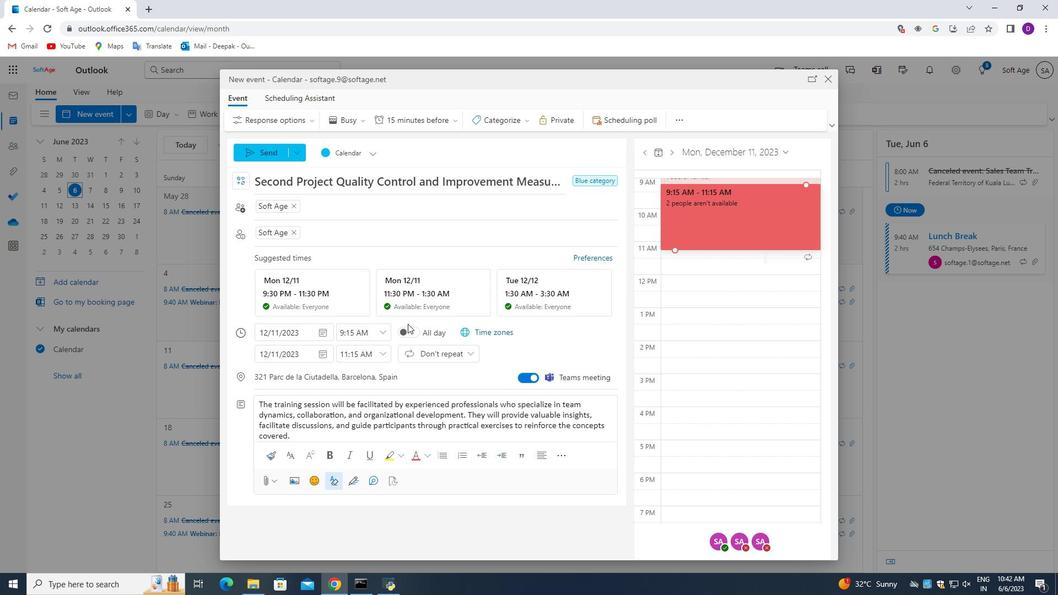 
Action: Mouse moved to (406, 327)
Screenshot: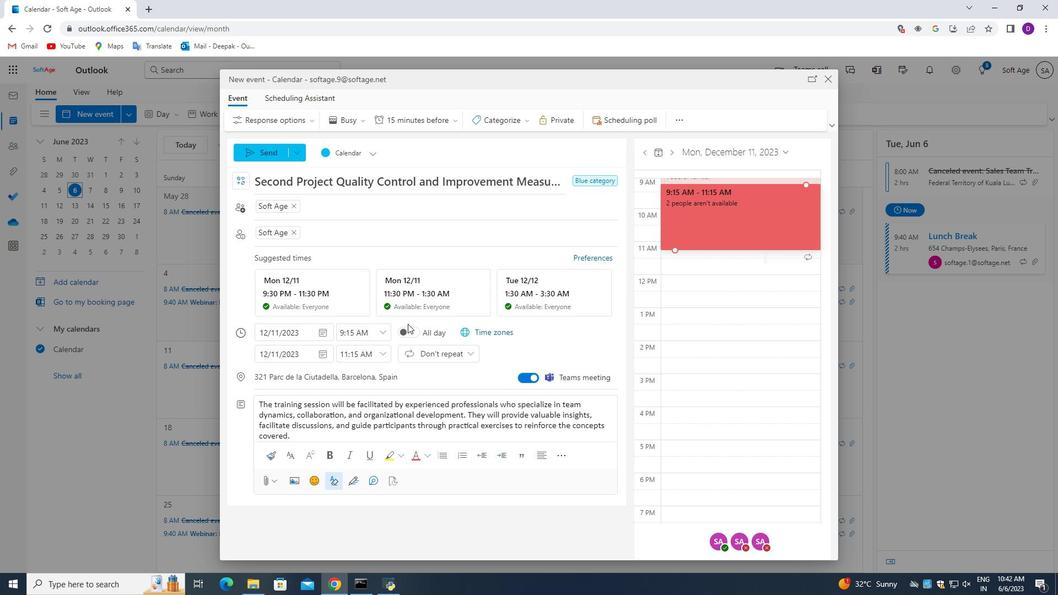 
Action: Mouse scrolled (406, 327) with delta (0, 0)
Screenshot: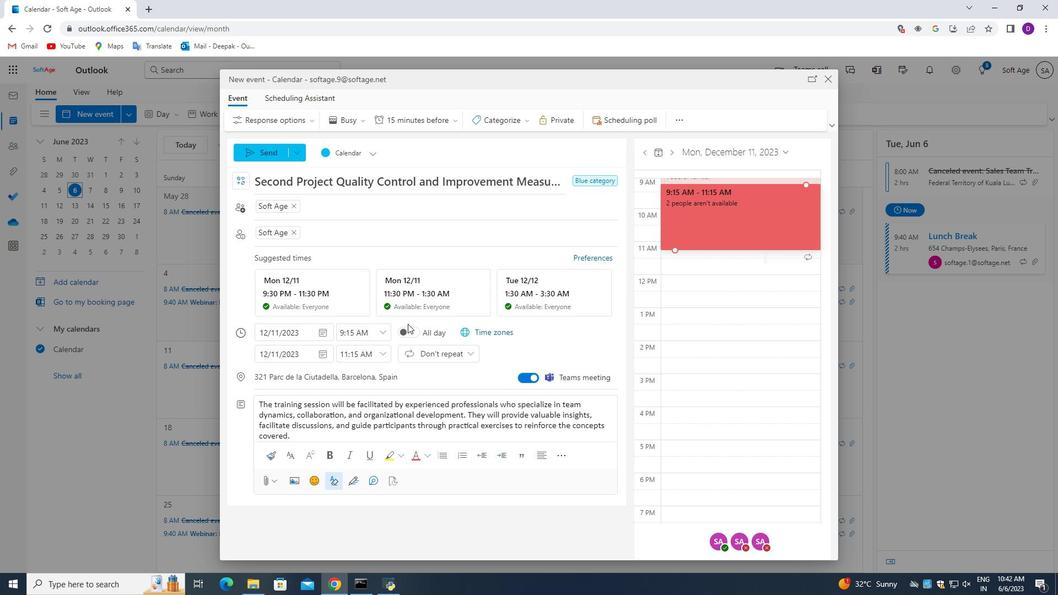
Action: Mouse moved to (403, 333)
Screenshot: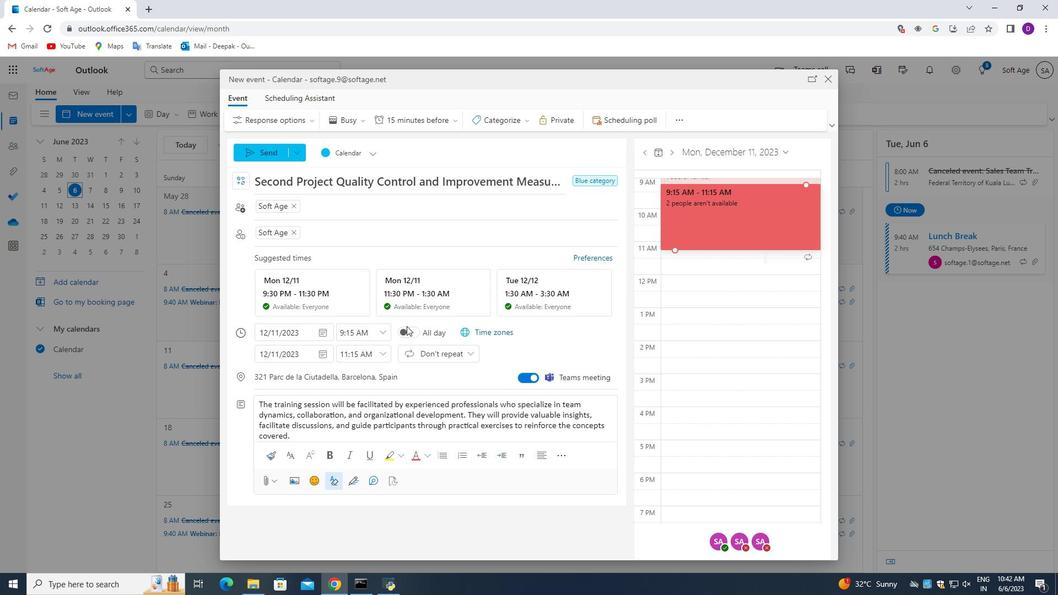 
Action: Mouse scrolled (403, 332) with delta (0, 0)
Screenshot: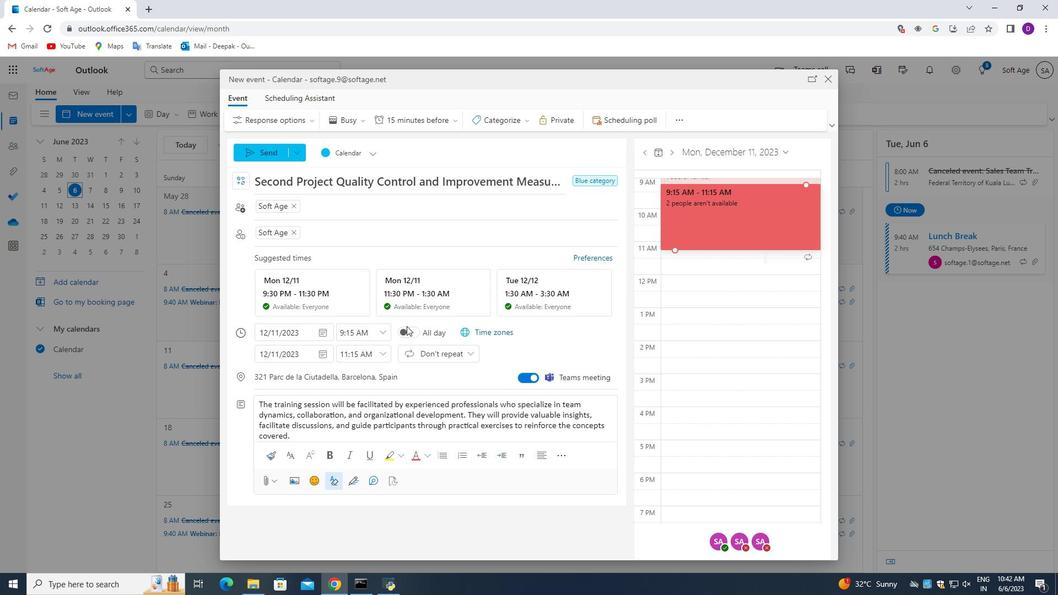 
Action: Mouse moved to (443, 118)
Screenshot: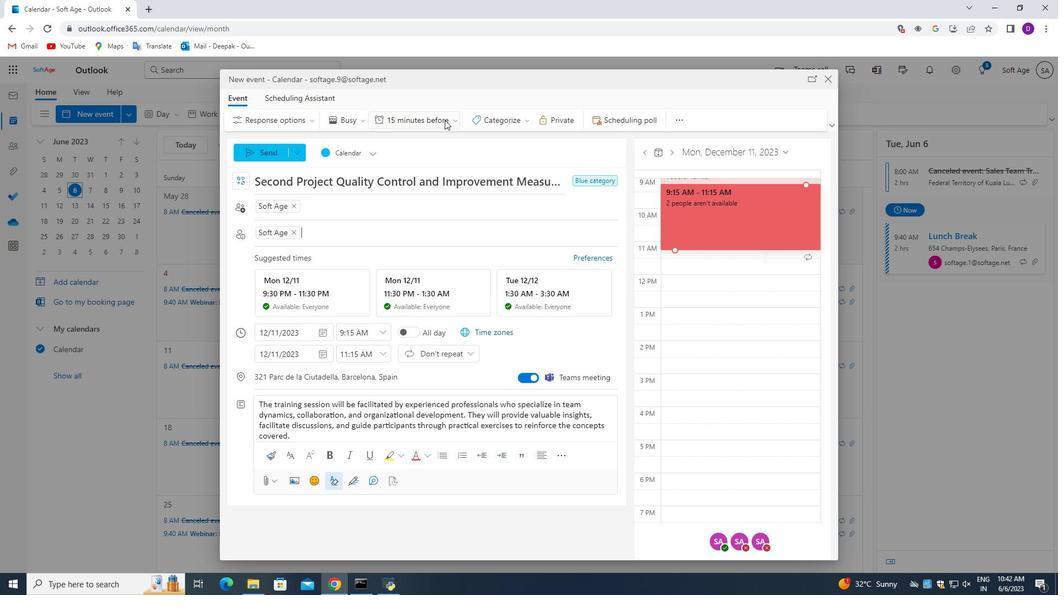
Action: Mouse pressed left at (443, 118)
Screenshot: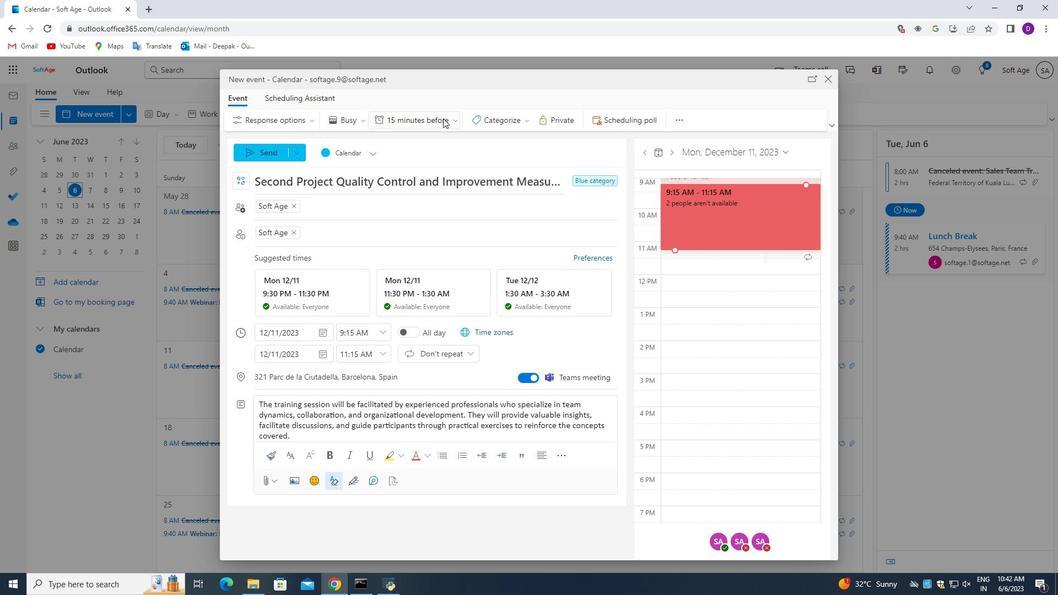 
Action: Mouse moved to (416, 238)
Screenshot: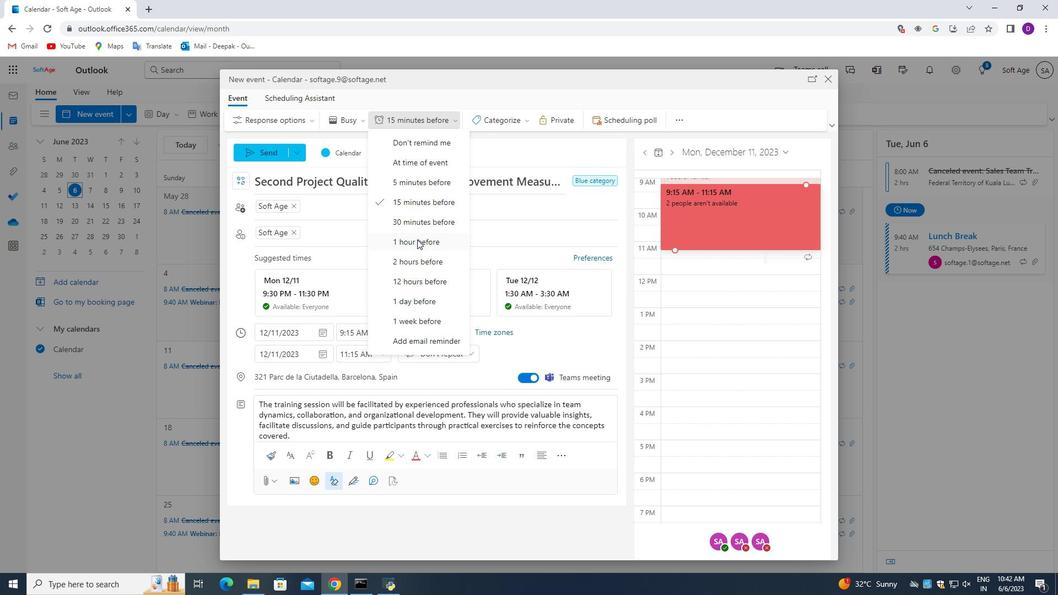 
Action: Mouse pressed left at (416, 238)
Screenshot: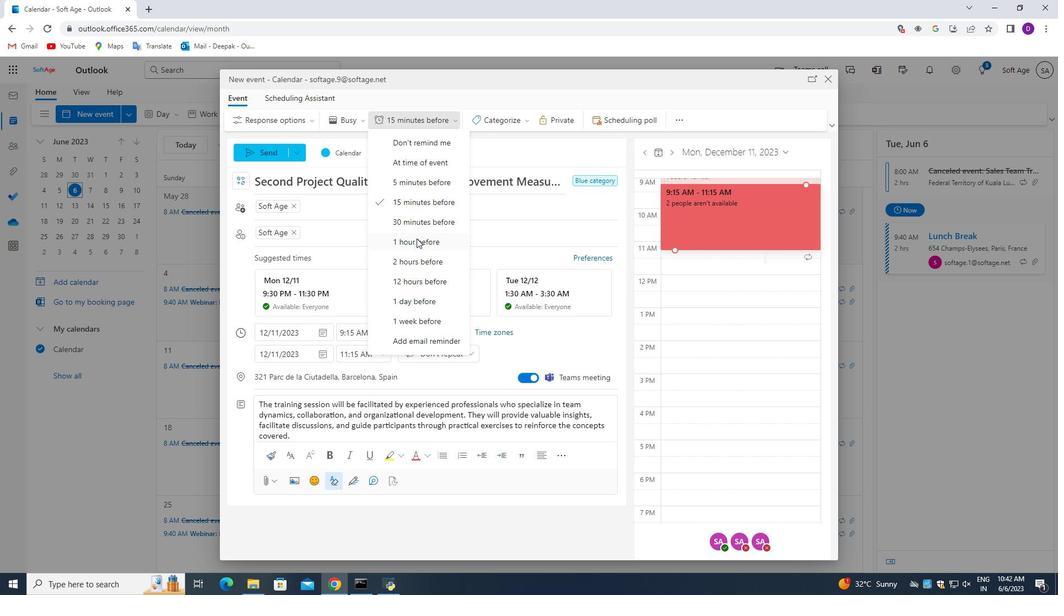 
Action: Mouse moved to (393, 338)
Screenshot: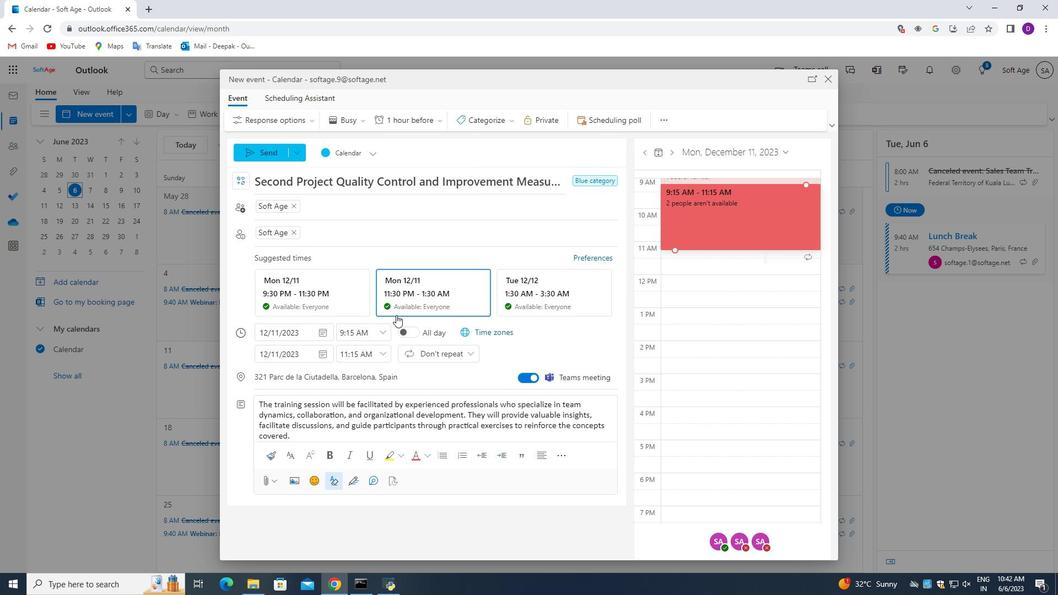 
Action: Mouse scrolled (396, 328) with delta (0, 0)
Screenshot: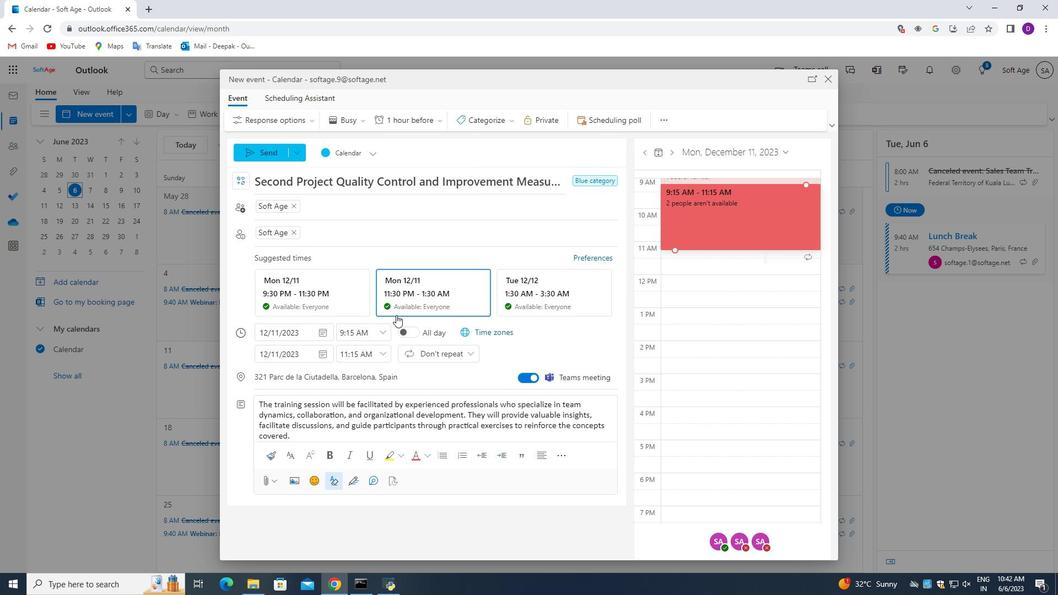 
Action: Mouse moved to (392, 341)
Screenshot: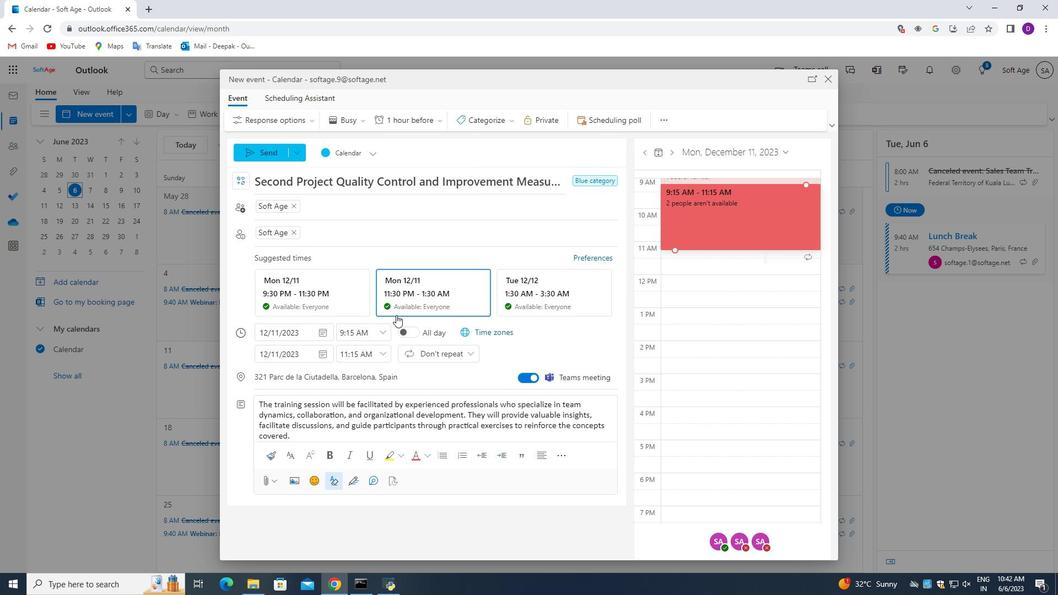 
Action: Mouse scrolled (392, 340) with delta (0, 0)
Screenshot: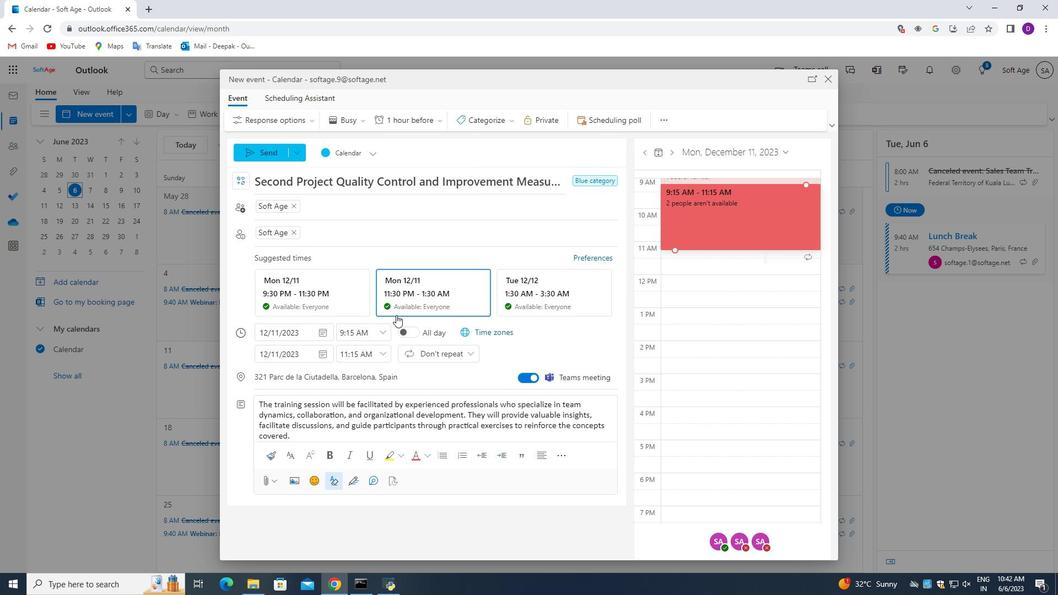 
Action: Mouse moved to (392, 342)
Screenshot: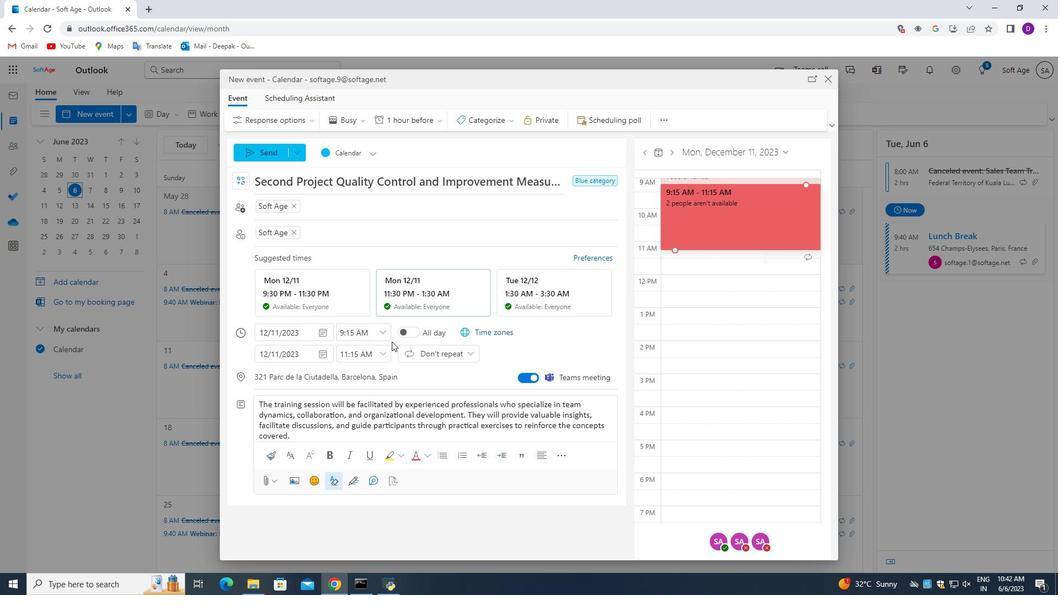 
Action: Mouse scrolled (391, 343) with delta (0, 0)
Screenshot: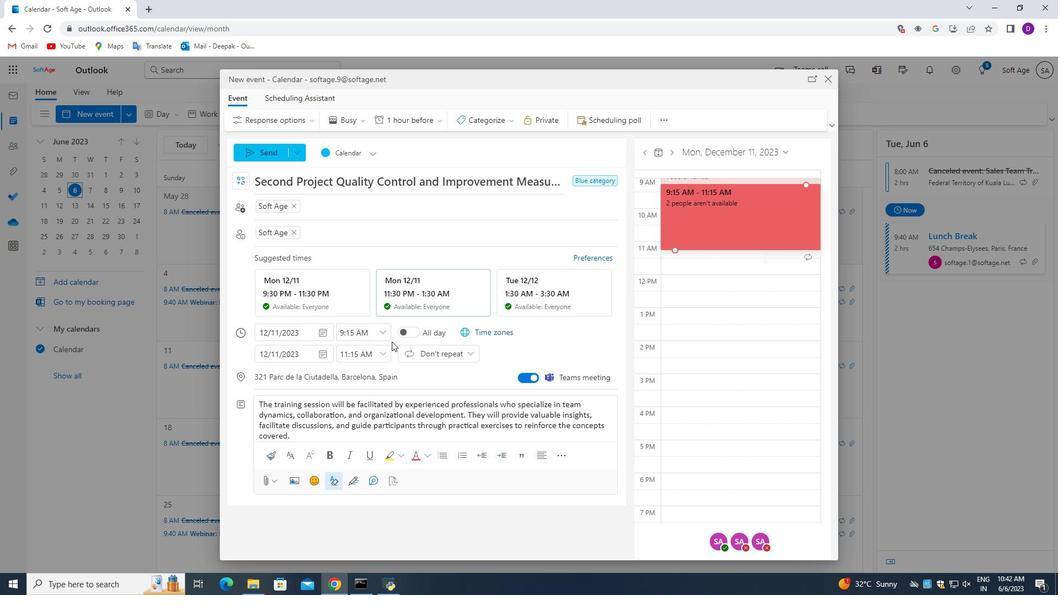 
Action: Mouse moved to (392, 341)
Screenshot: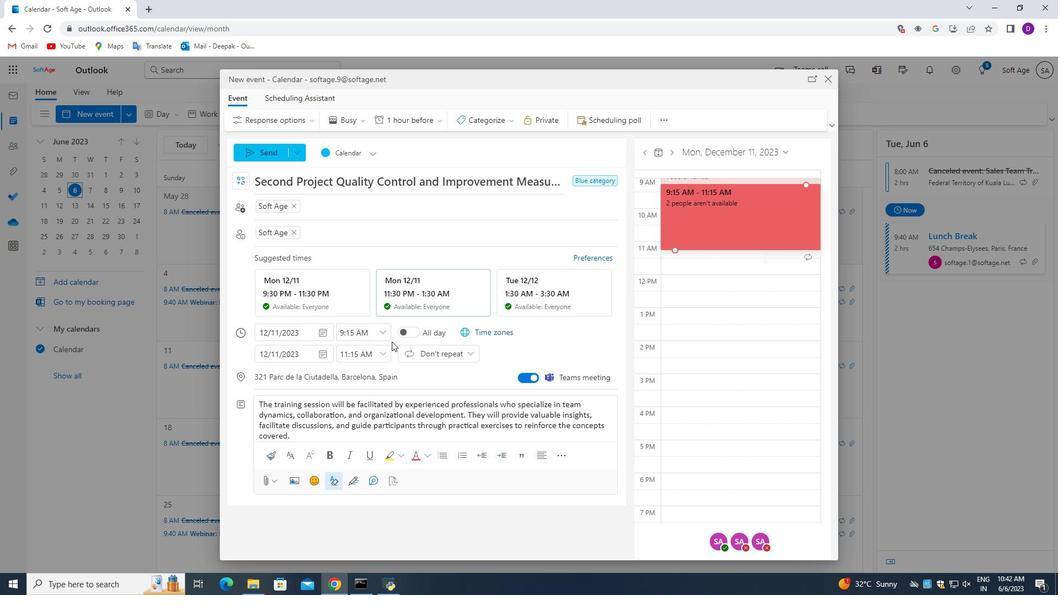
Action: Mouse scrolled (392, 341) with delta (0, 0)
Screenshot: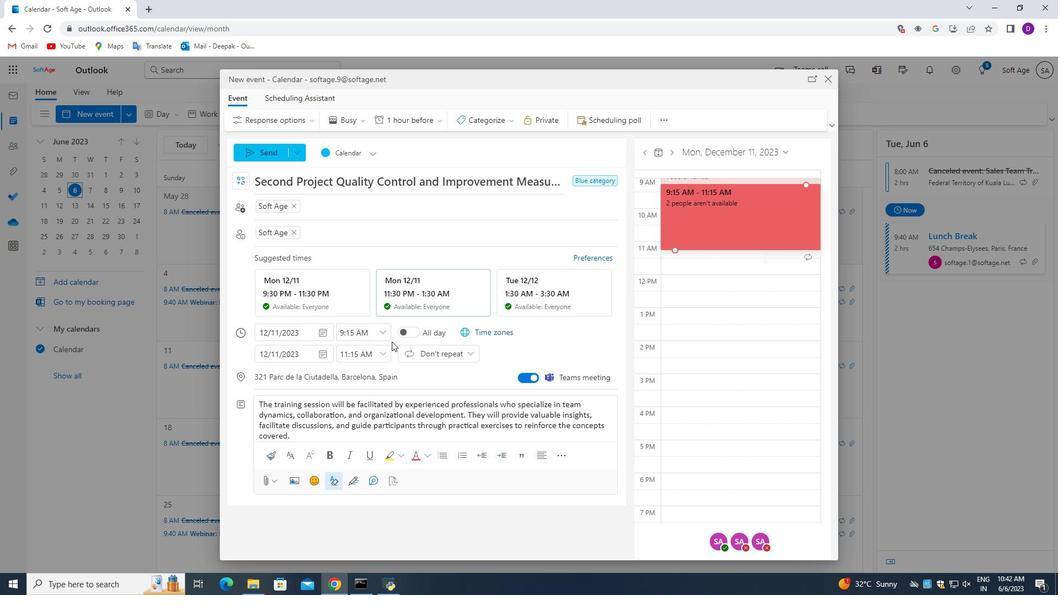 
Action: Mouse moved to (258, 150)
Screenshot: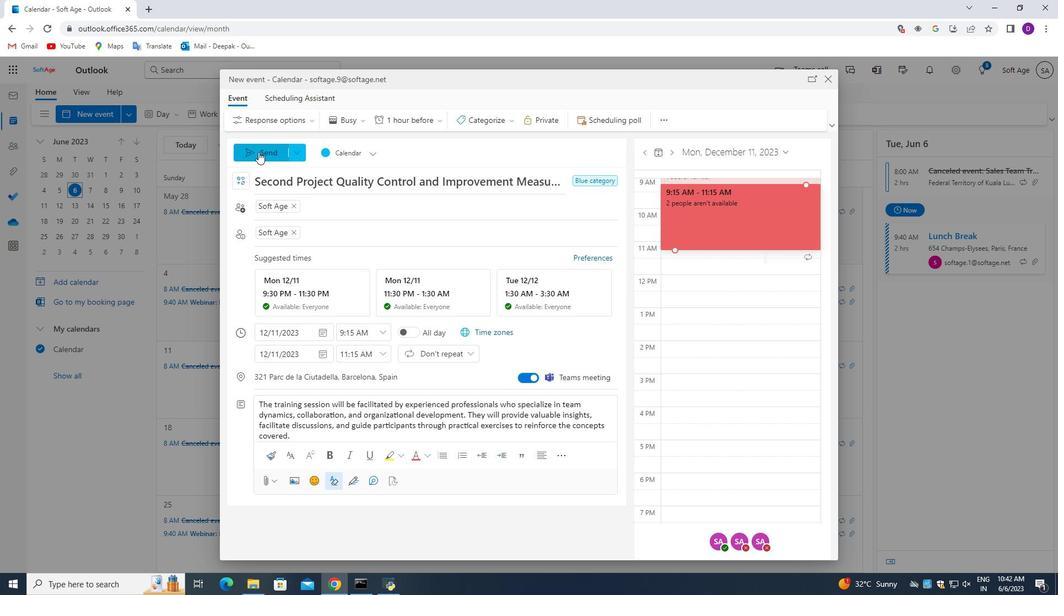 
Action: Mouse pressed left at (258, 150)
Screenshot: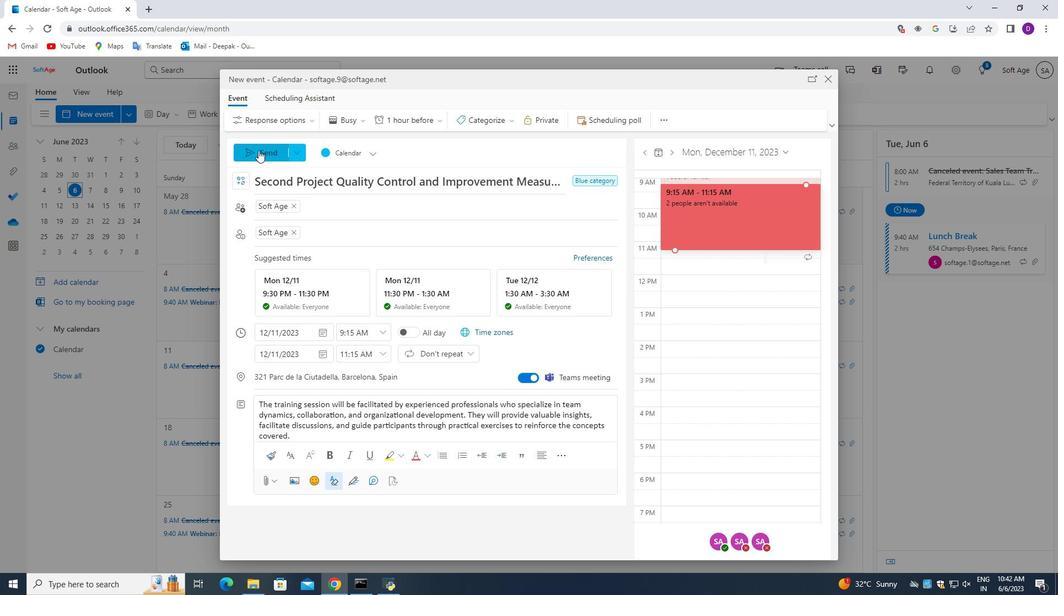 
Action: Mouse moved to (415, 330)
Screenshot: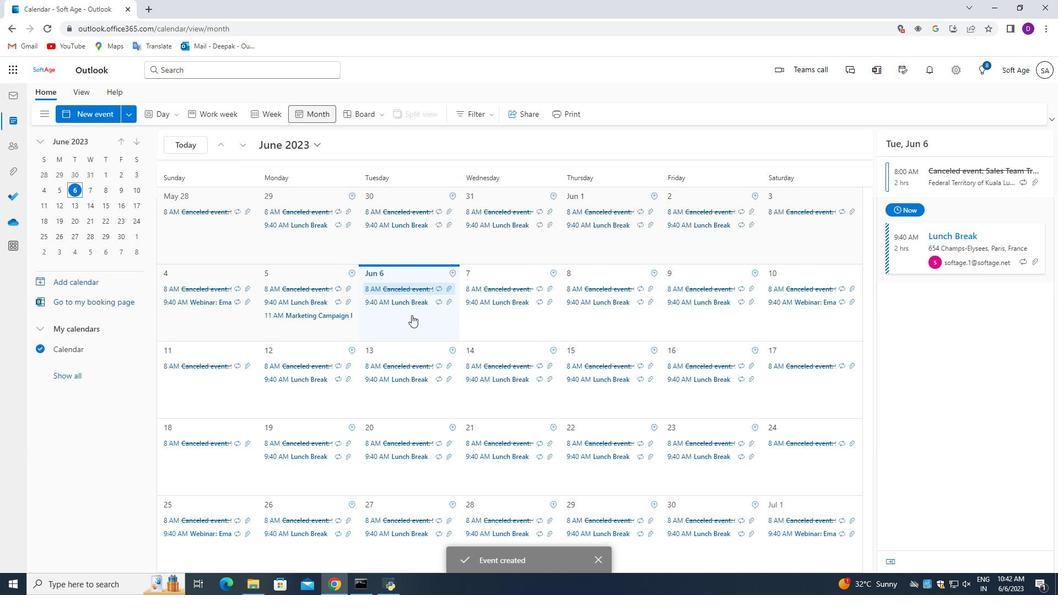 
Action: Mouse scrolled (415, 330) with delta (0, 0)
Screenshot: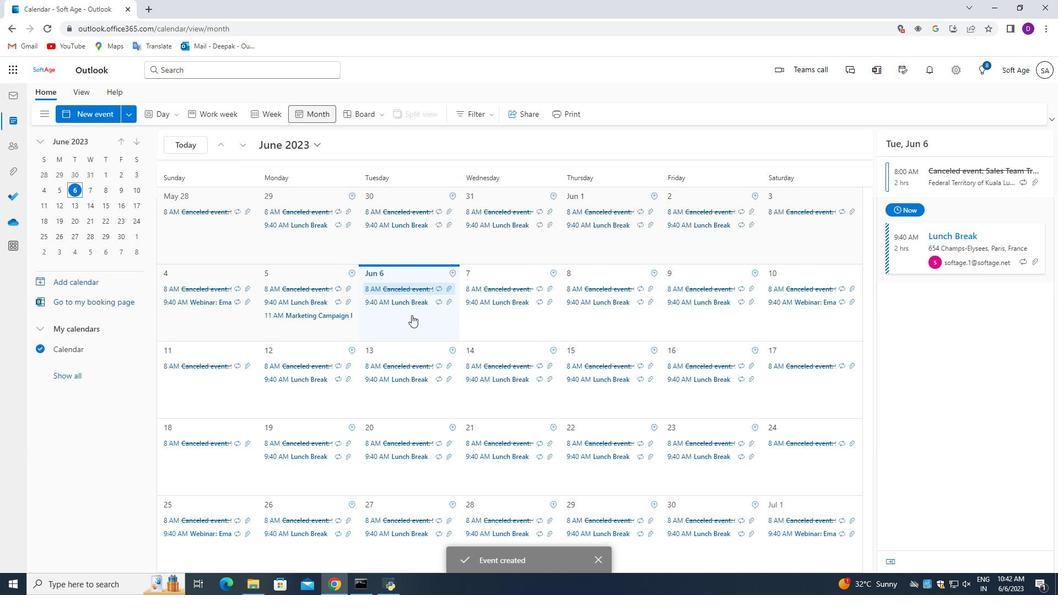 
Action: Mouse scrolled (415, 330) with delta (0, 0)
Screenshot: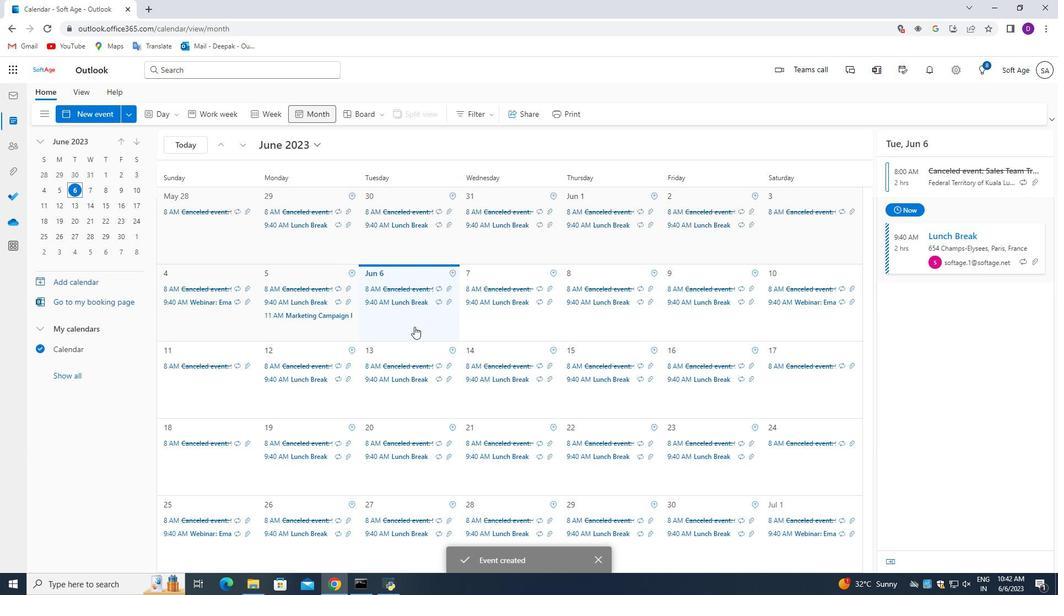 
Action: Mouse scrolled (415, 330) with delta (0, 0)
Screenshot: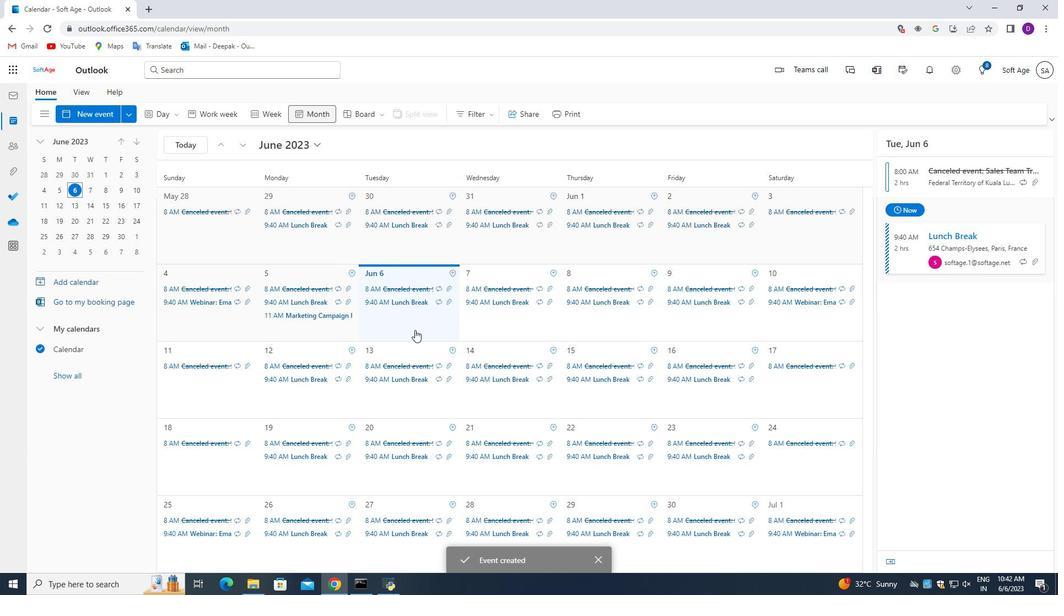 
